 Task: Find a place to stay in Lisbon from 2 Sep to 6 Sep for 2 guests, with a price range of 15,000 to 20,000, 1 bedroom, and a house.
Action: Mouse moved to (539, 166)
Screenshot: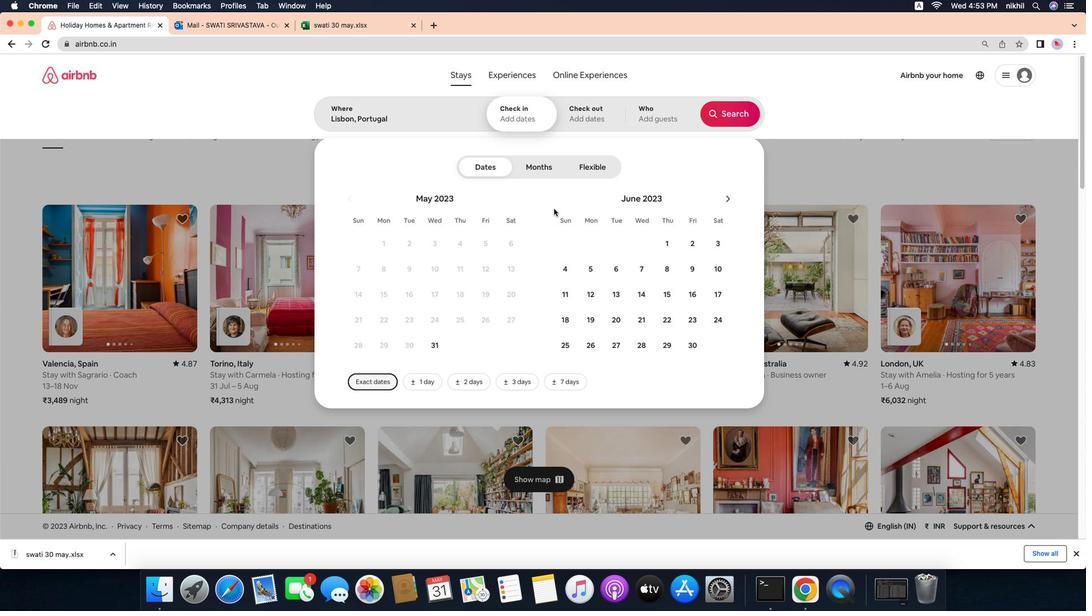 
Action: Mouse pressed left at (539, 166)
Screenshot: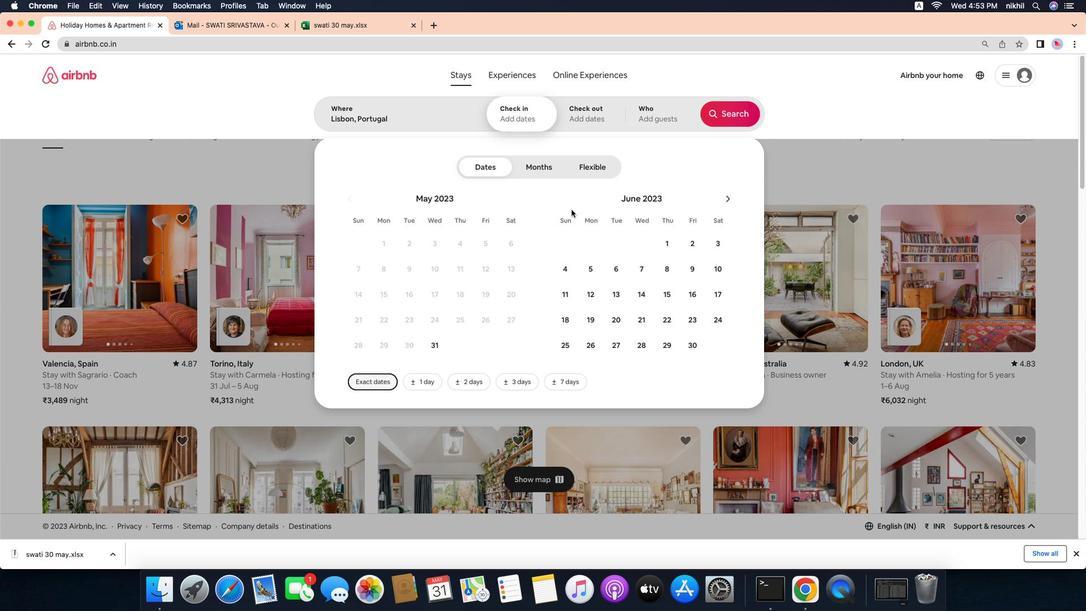 
Action: Mouse moved to (539, 166)
Screenshot: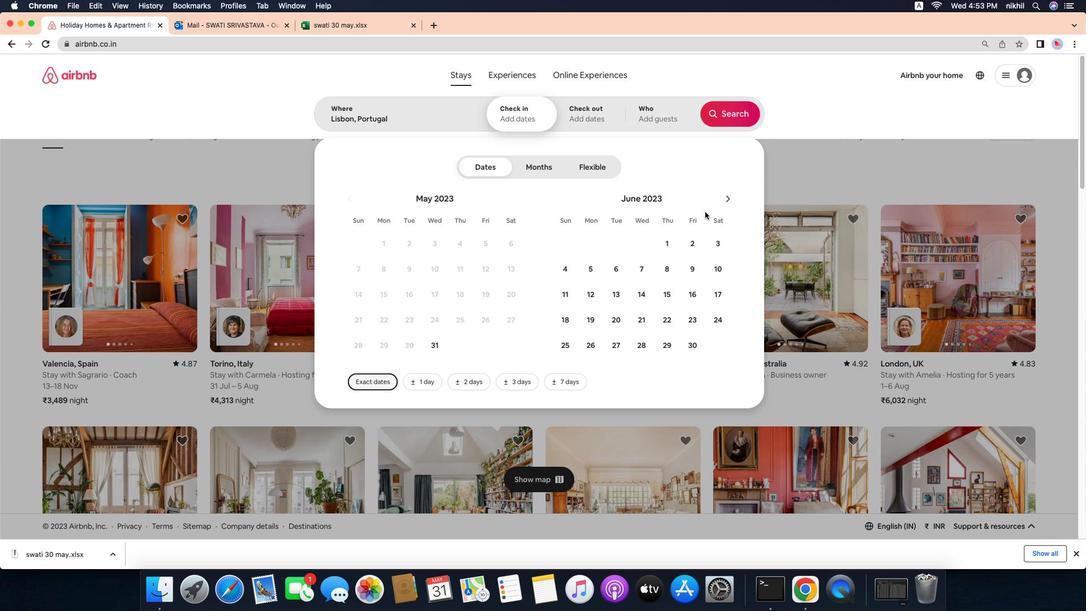 
Action: Mouse pressed left at (539, 166)
Screenshot: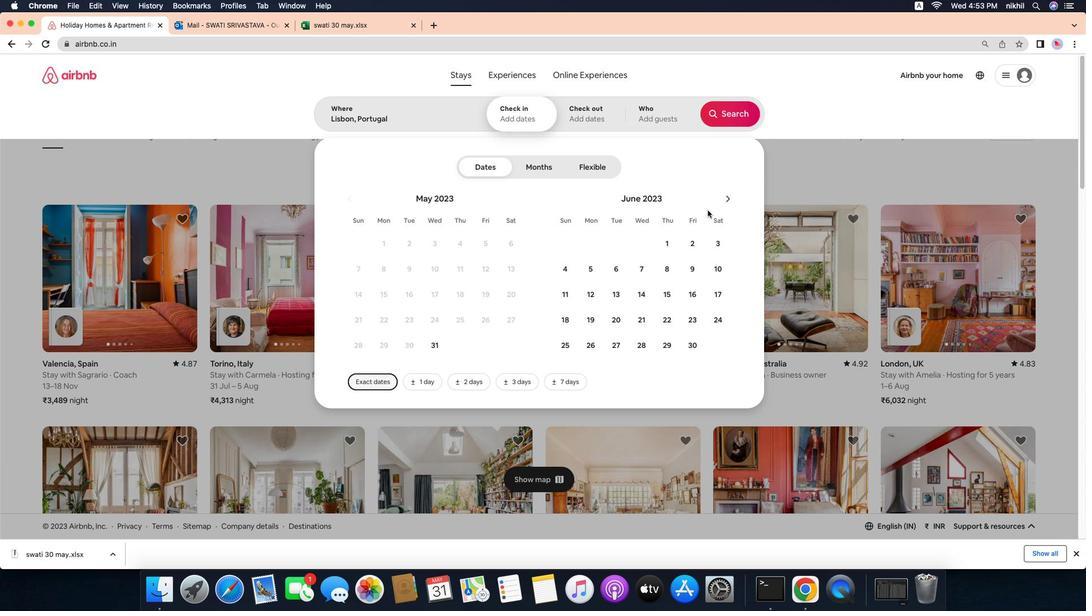 
Action: Mouse moved to (539, 166)
Screenshot: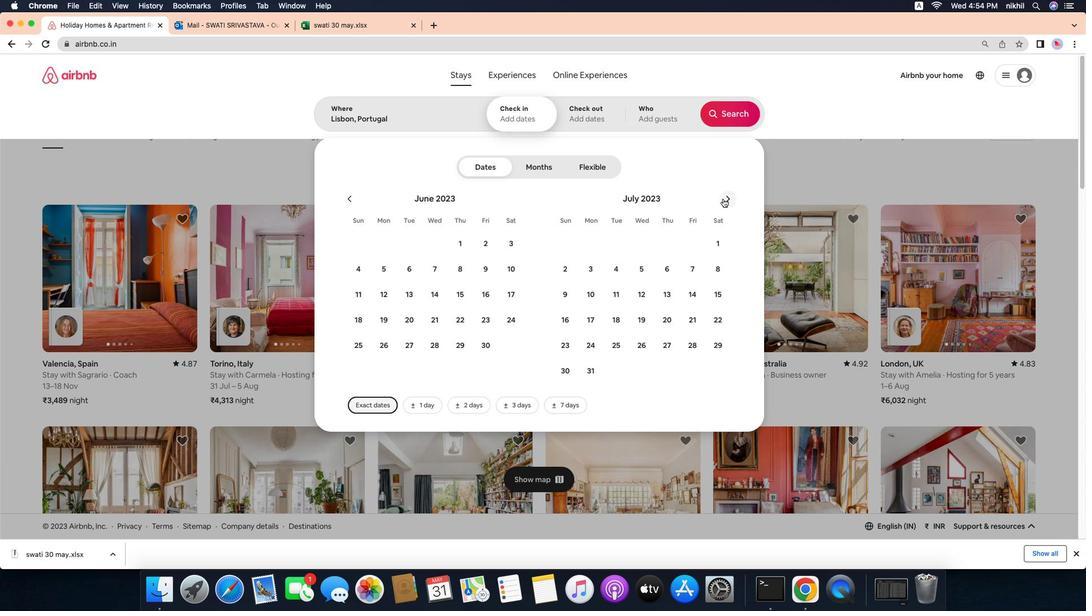 
Action: Mouse pressed left at (539, 166)
Screenshot: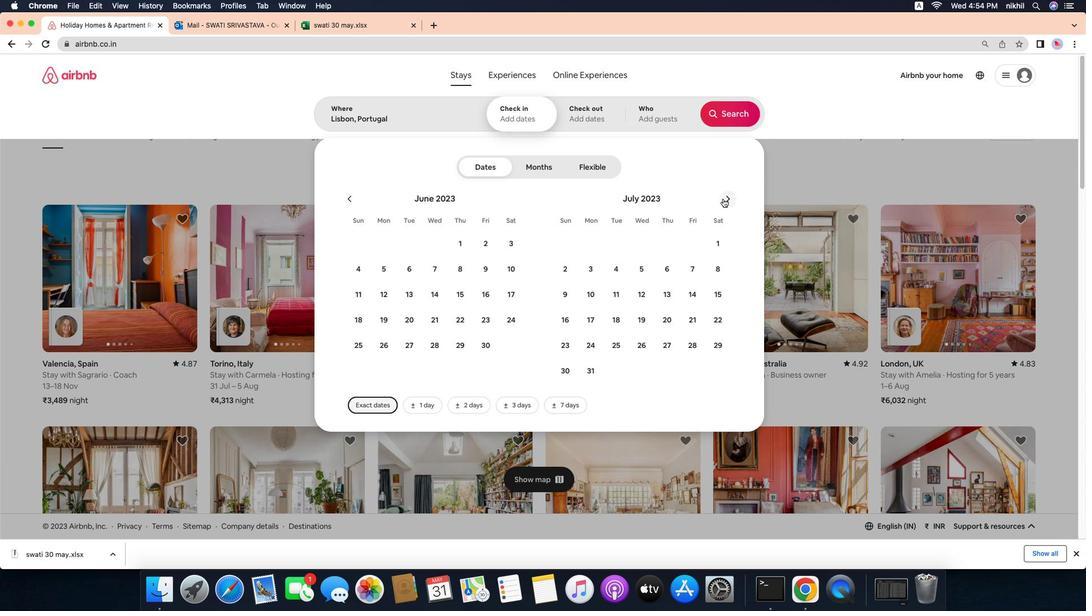 
Action: Key pressed Key.caps_lock'L'Key.caps_lock'i''s''b''o''n'','Key.space
Screenshot: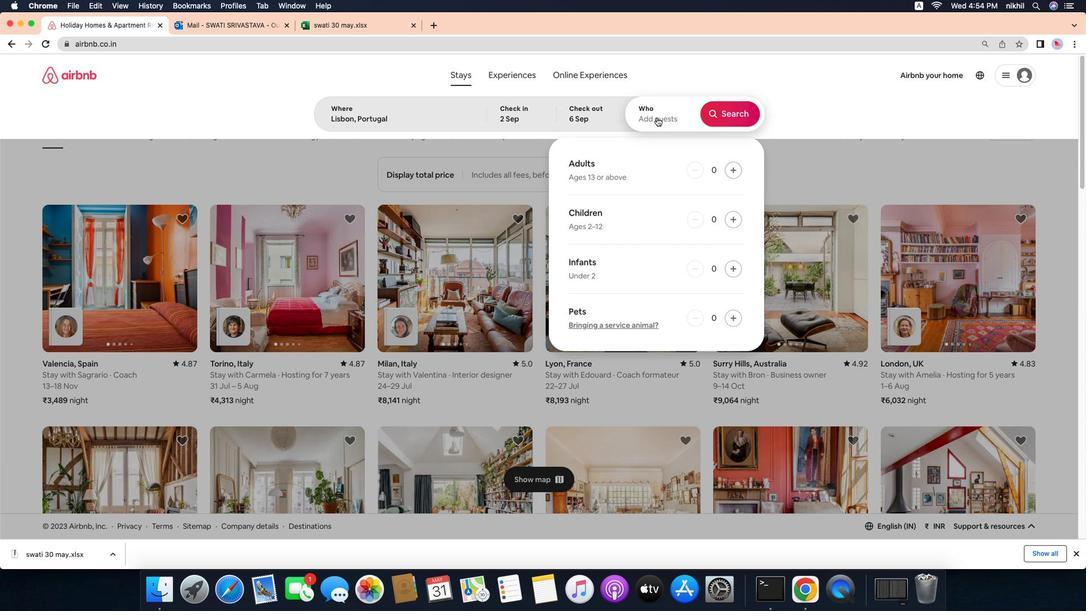 
Action: Mouse moved to (539, 166)
Screenshot: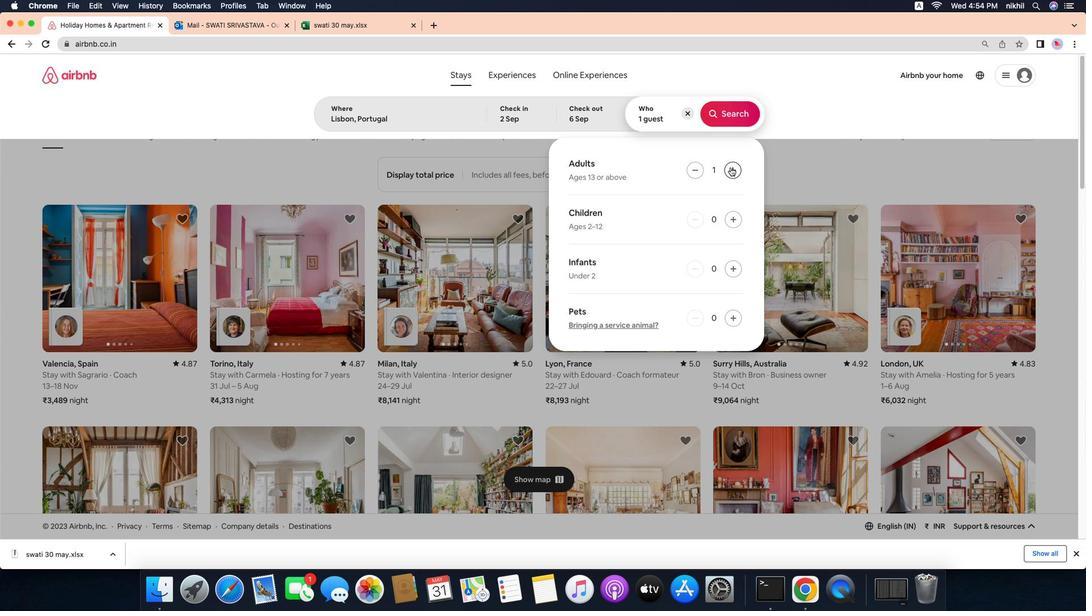 
Action: Mouse pressed left at (539, 166)
Screenshot: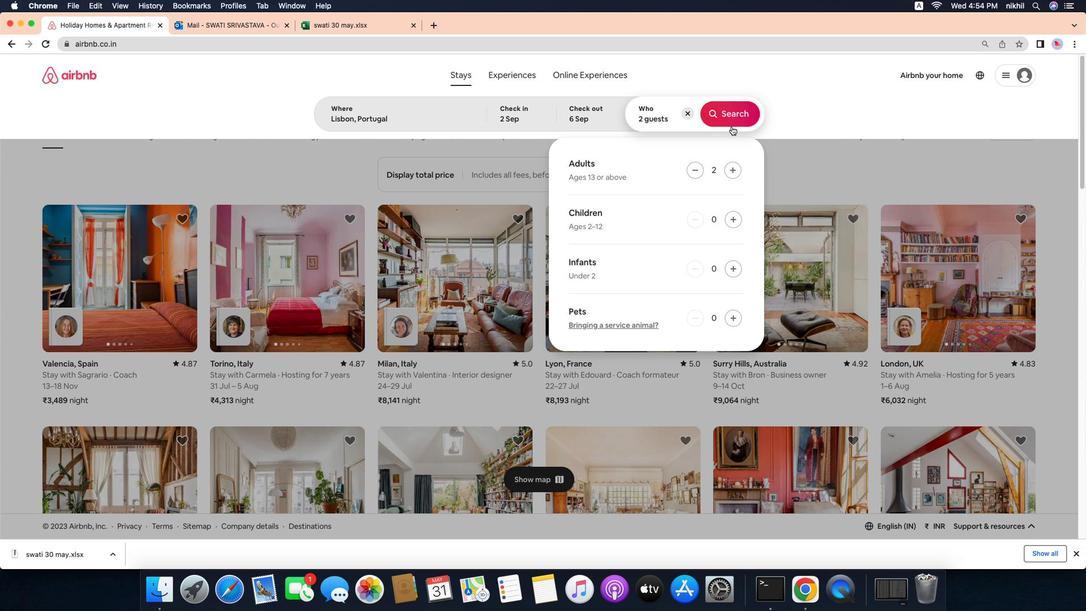 
Action: Mouse moved to (539, 166)
Screenshot: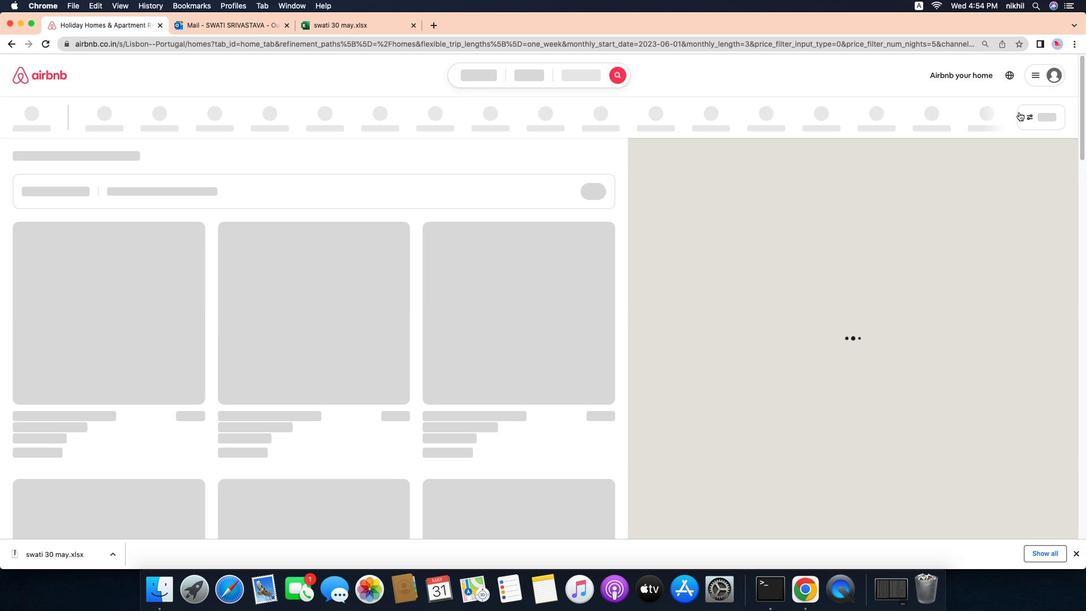 
Action: Mouse pressed left at (539, 166)
Screenshot: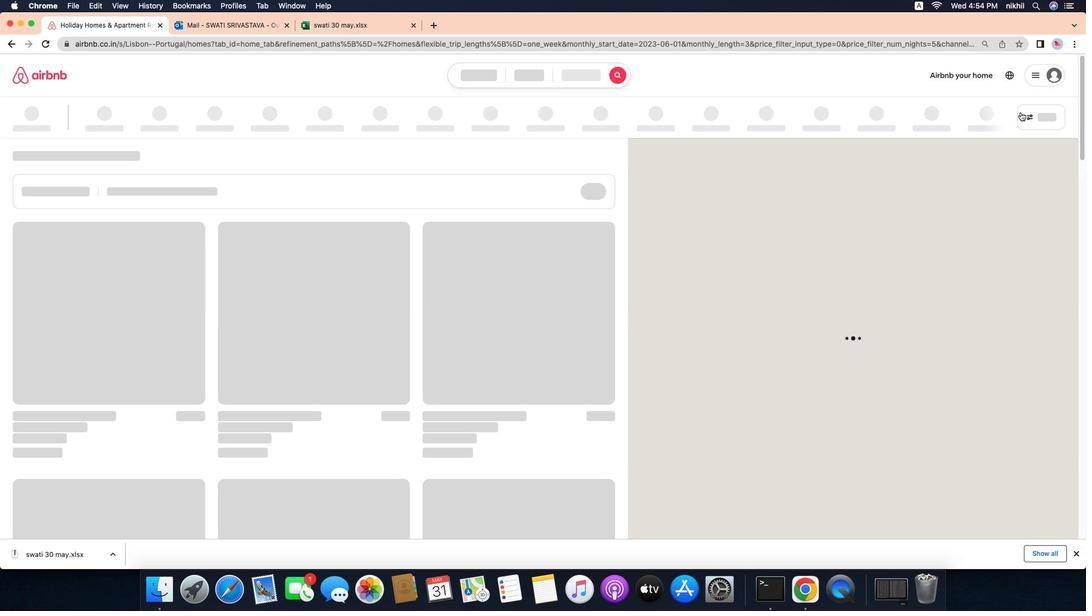 
Action: Mouse pressed left at (539, 166)
Screenshot: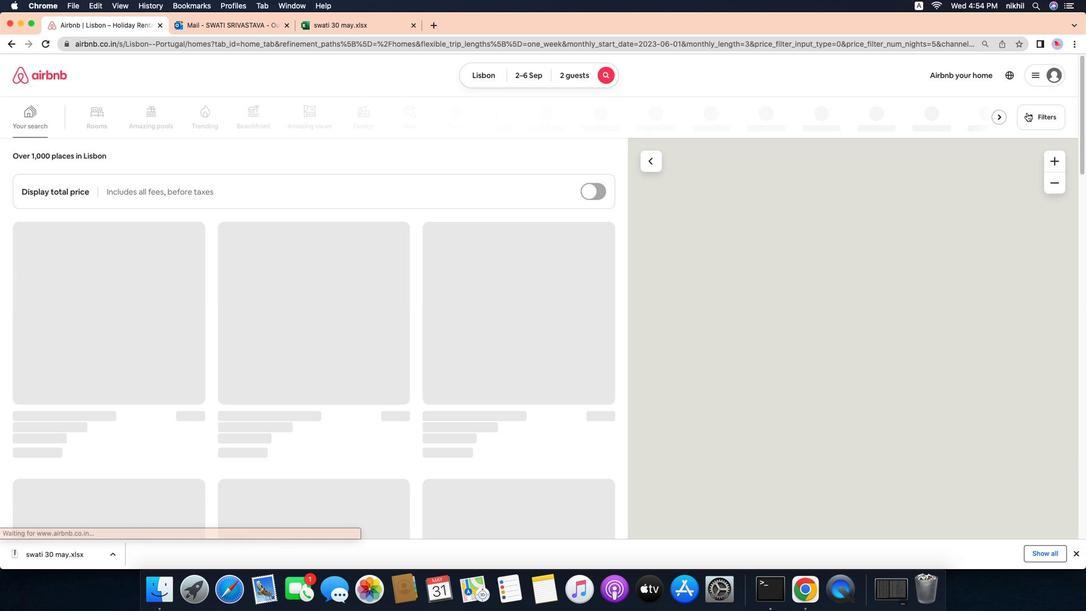 
Action: Mouse pressed left at (539, 166)
Screenshot: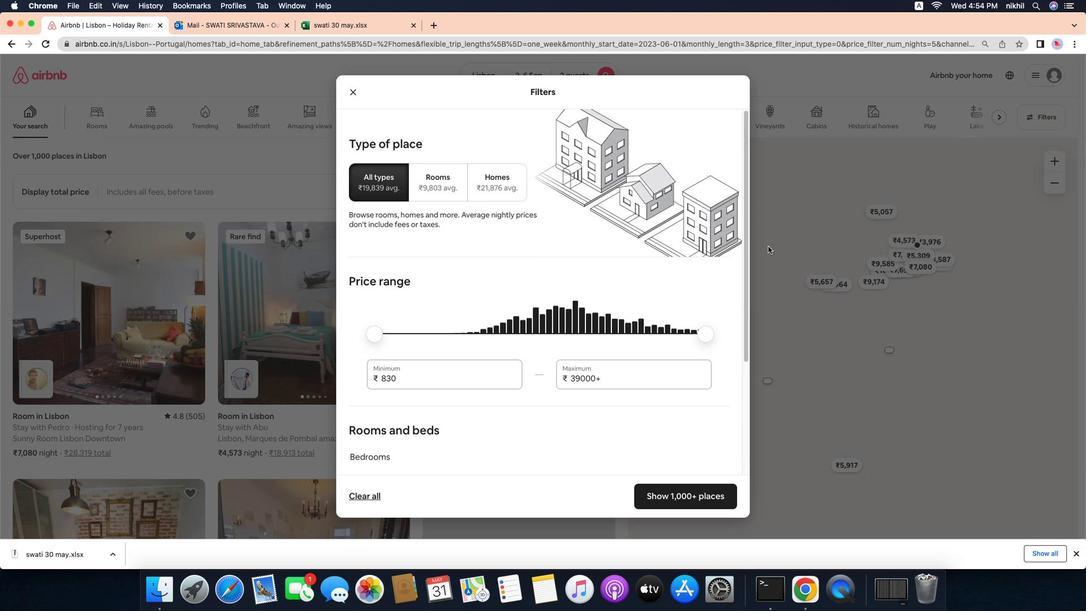 
Action: Mouse moved to (539, 166)
Screenshot: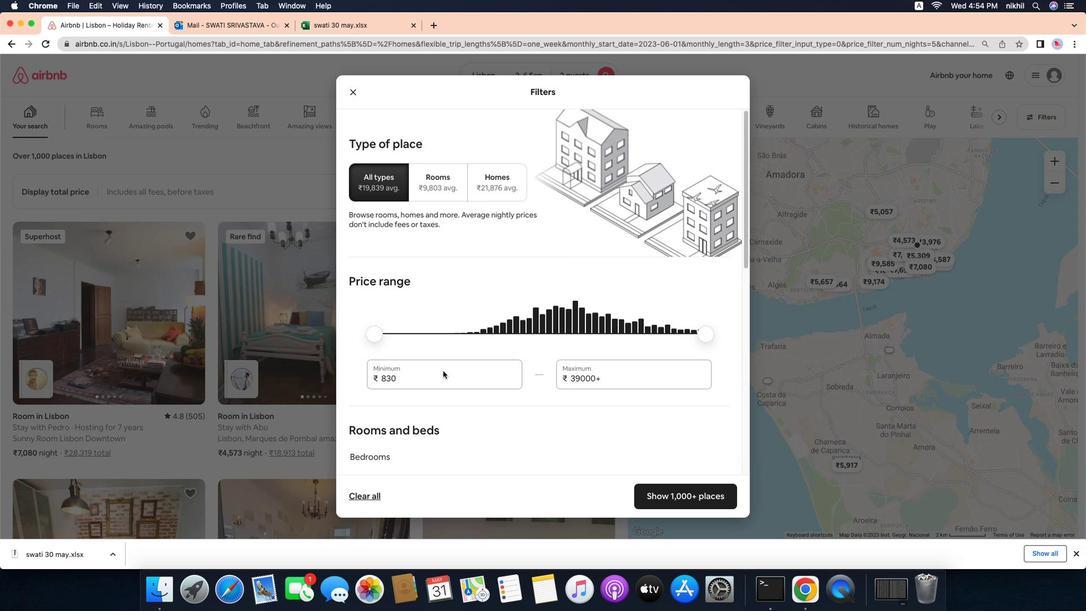 
Action: Mouse pressed left at (539, 166)
Screenshot: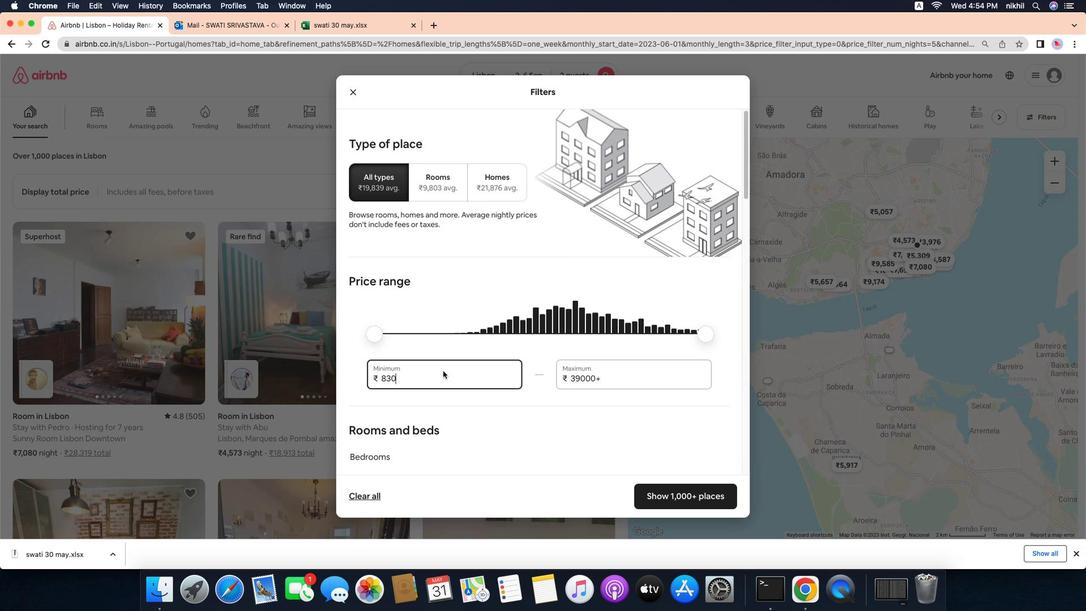 
Action: Mouse moved to (539, 166)
Screenshot: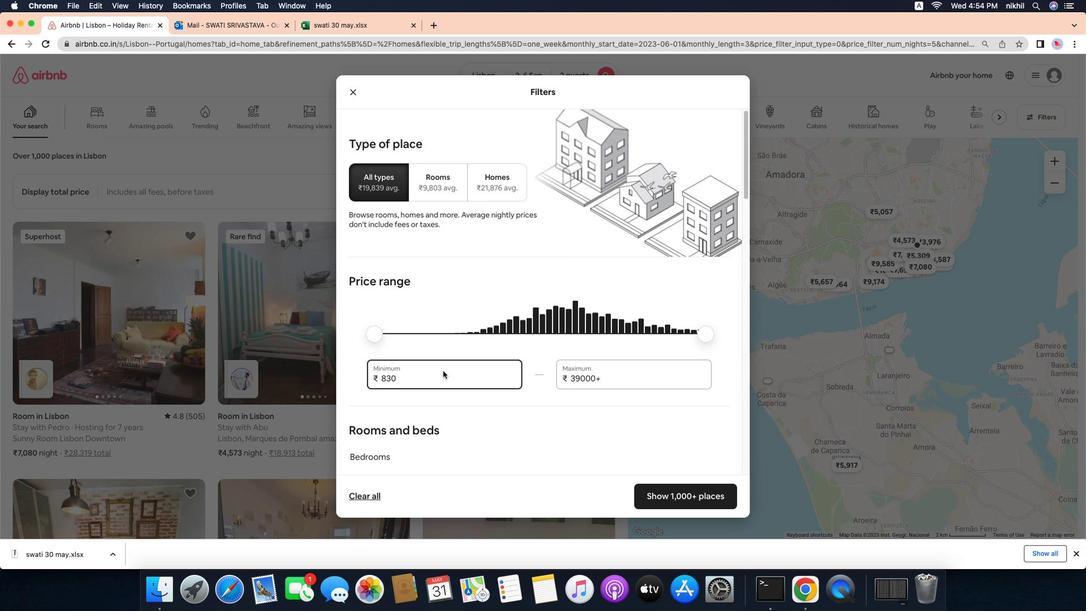 
Action: Mouse pressed left at (539, 166)
Screenshot: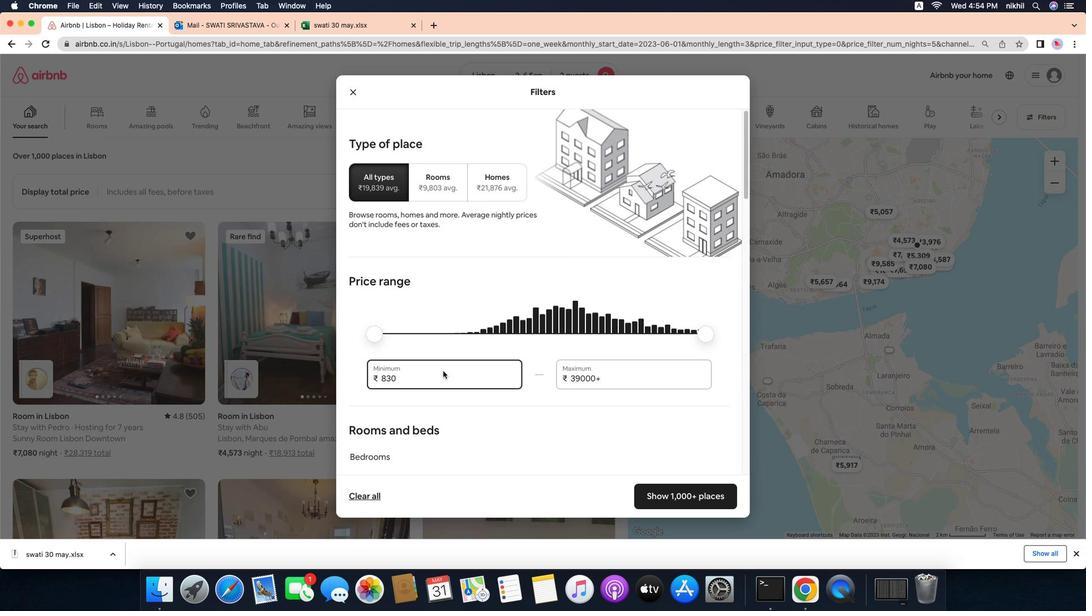 
Action: Mouse moved to (539, 166)
Screenshot: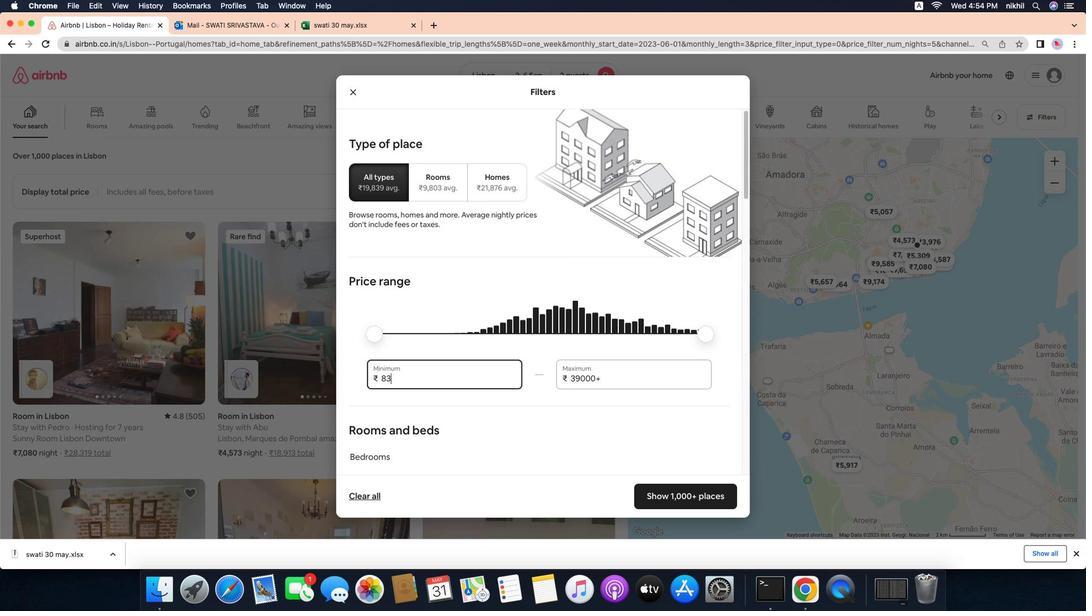 
Action: Mouse pressed left at (539, 166)
Screenshot: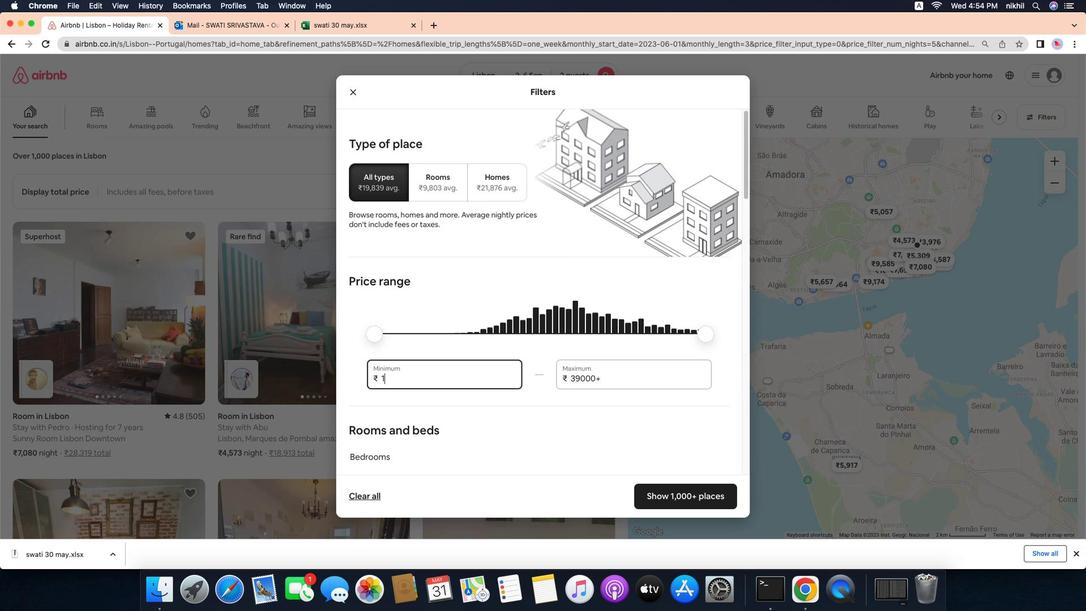 
Action: Mouse moved to (539, 166)
Screenshot: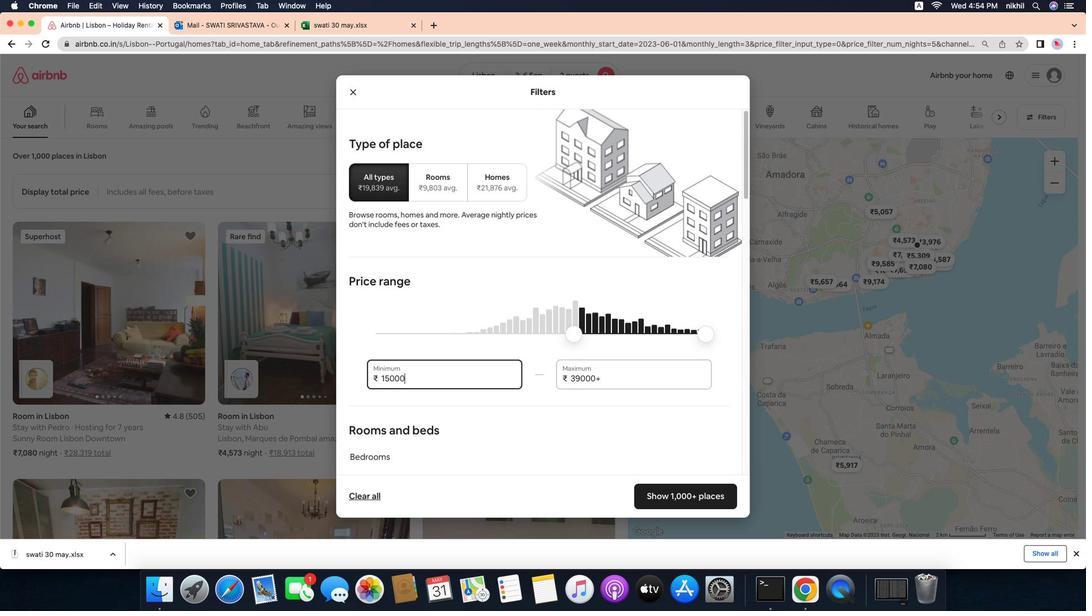 
Action: Mouse pressed left at (539, 166)
Screenshot: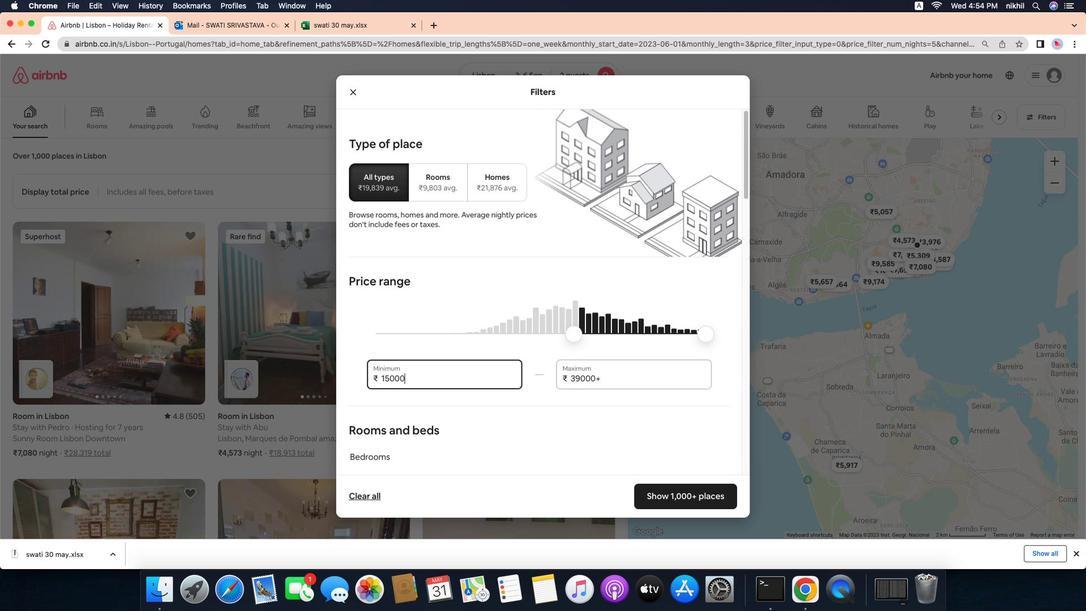 
Action: Mouse pressed left at (539, 166)
Screenshot: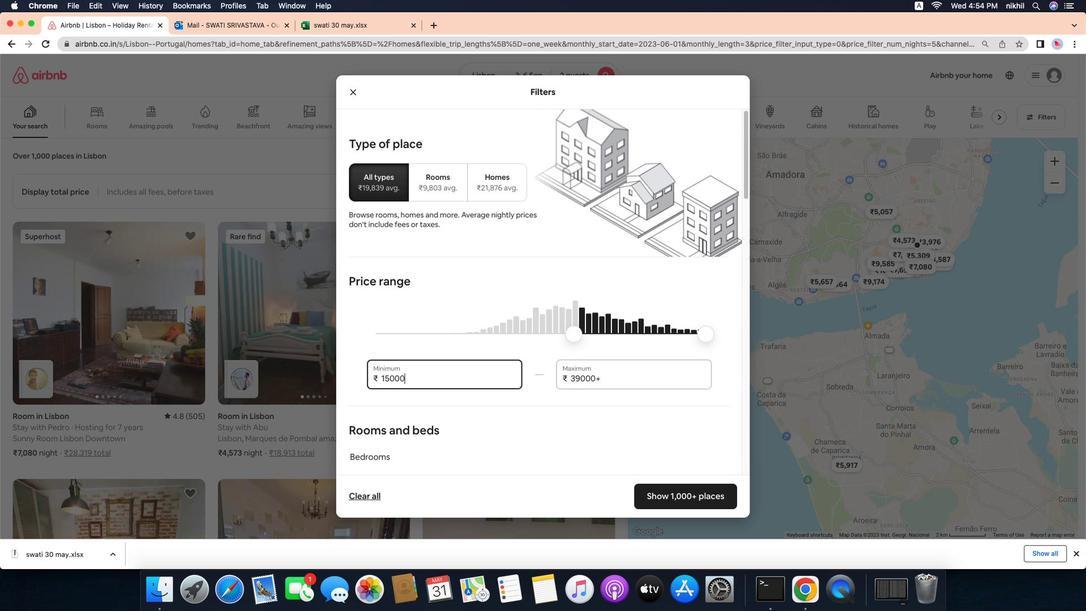 
Action: Mouse moved to (539, 166)
Screenshot: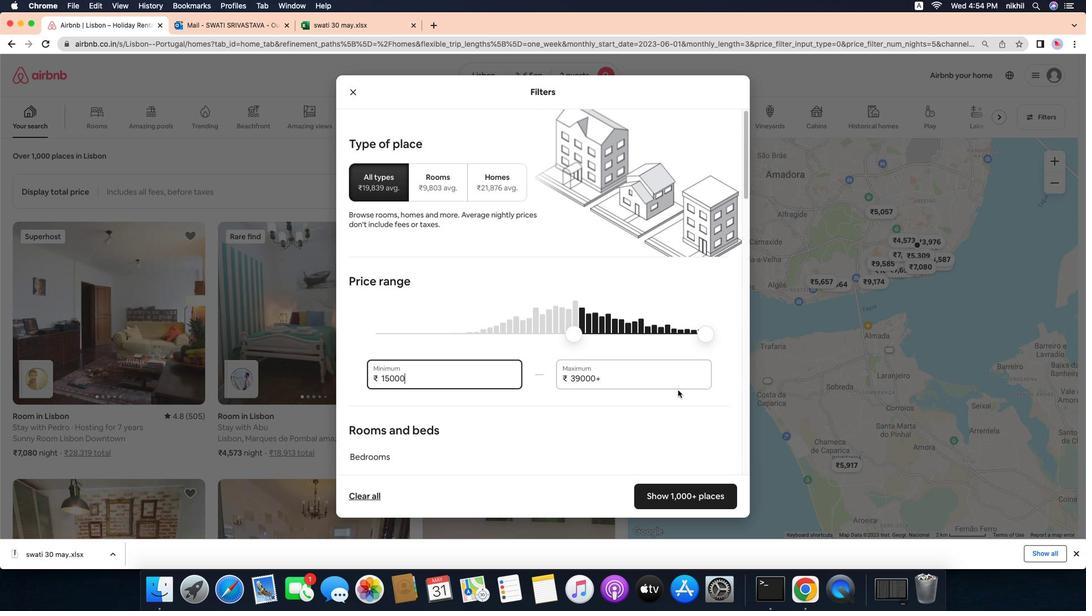 
Action: Mouse pressed left at (539, 166)
Screenshot: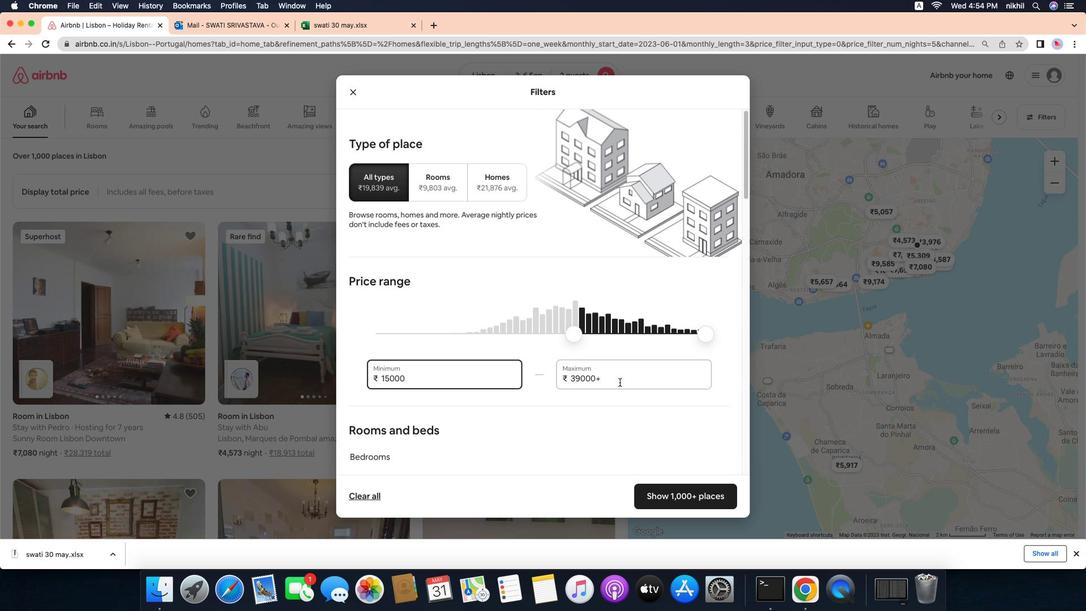 
Action: Mouse moved to (539, 166)
Screenshot: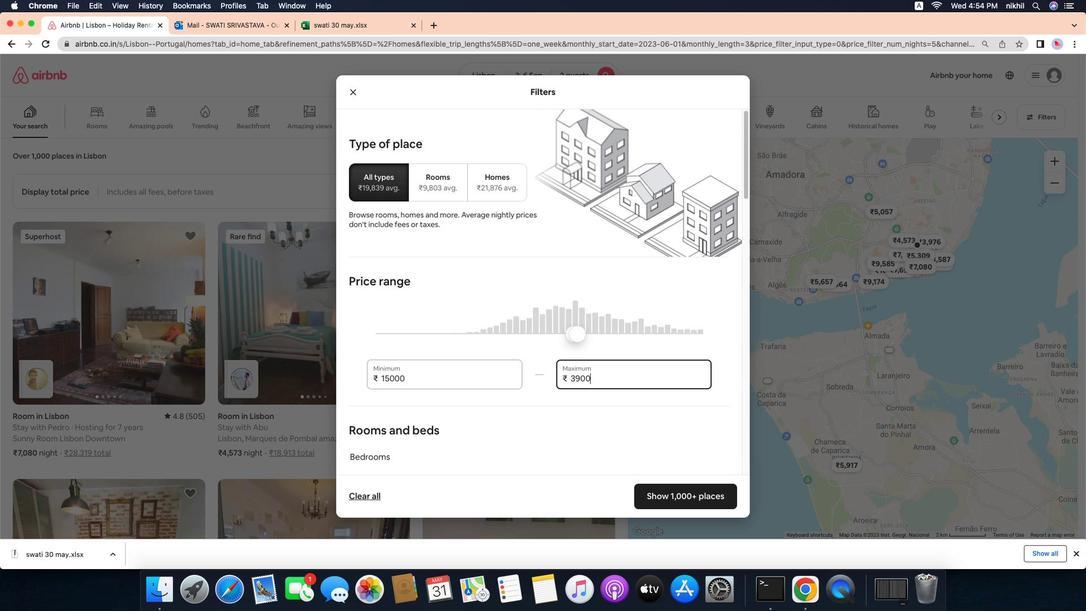 
Action: Mouse pressed left at (539, 166)
Screenshot: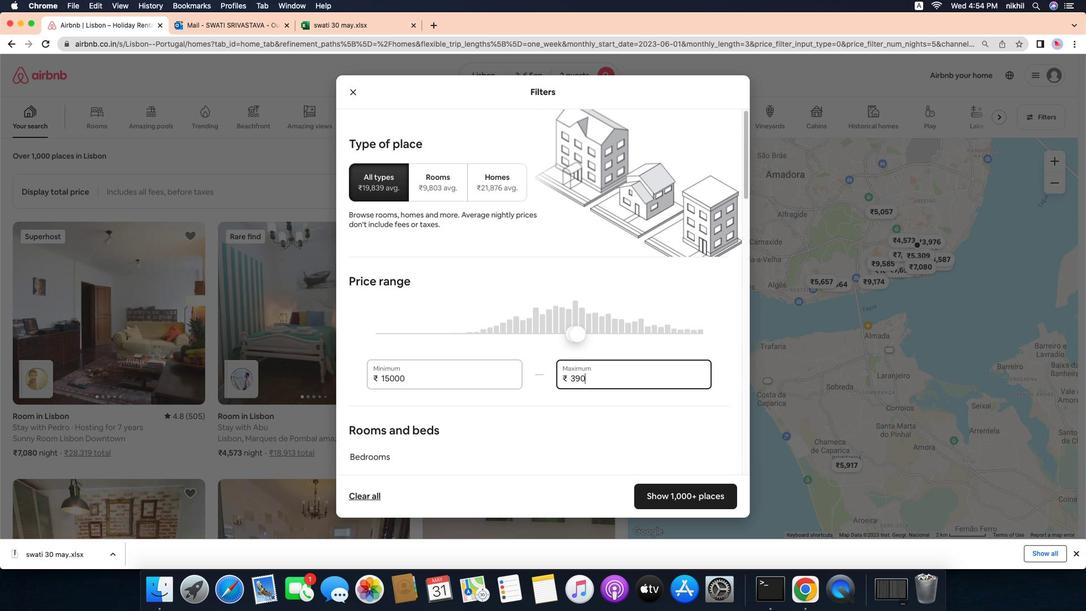 
Action: Mouse moved to (539, 166)
Screenshot: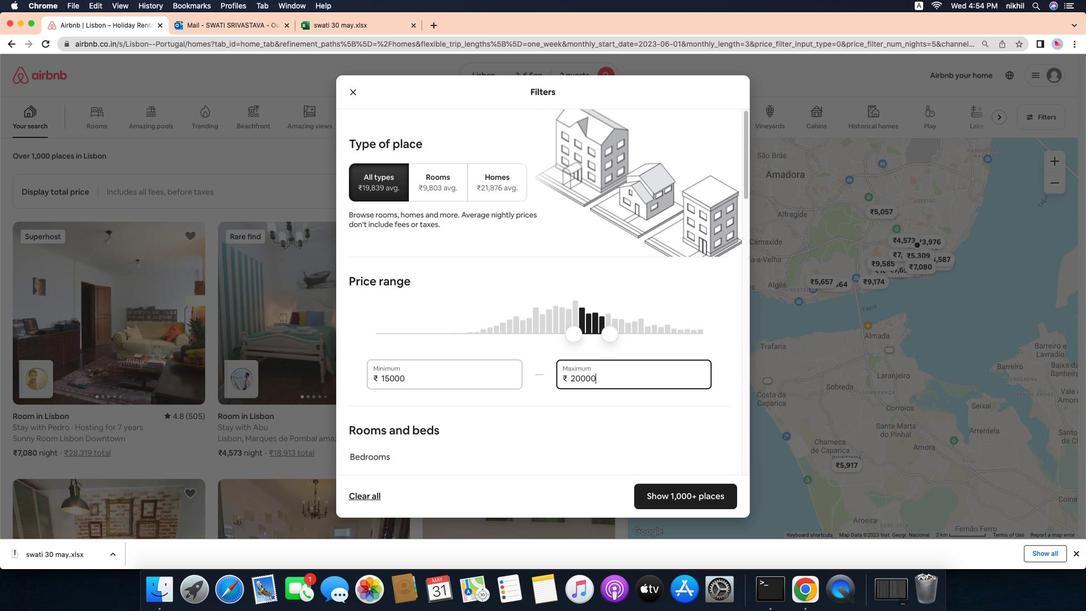 
Action: Mouse pressed left at (539, 166)
Screenshot: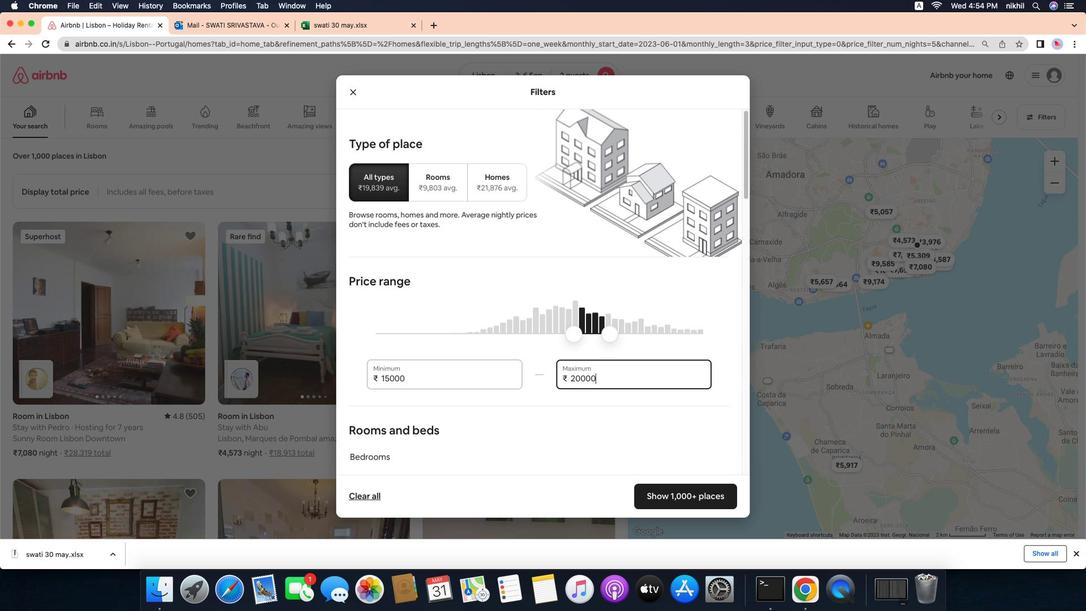 
Action: Mouse moved to (539, 166)
Screenshot: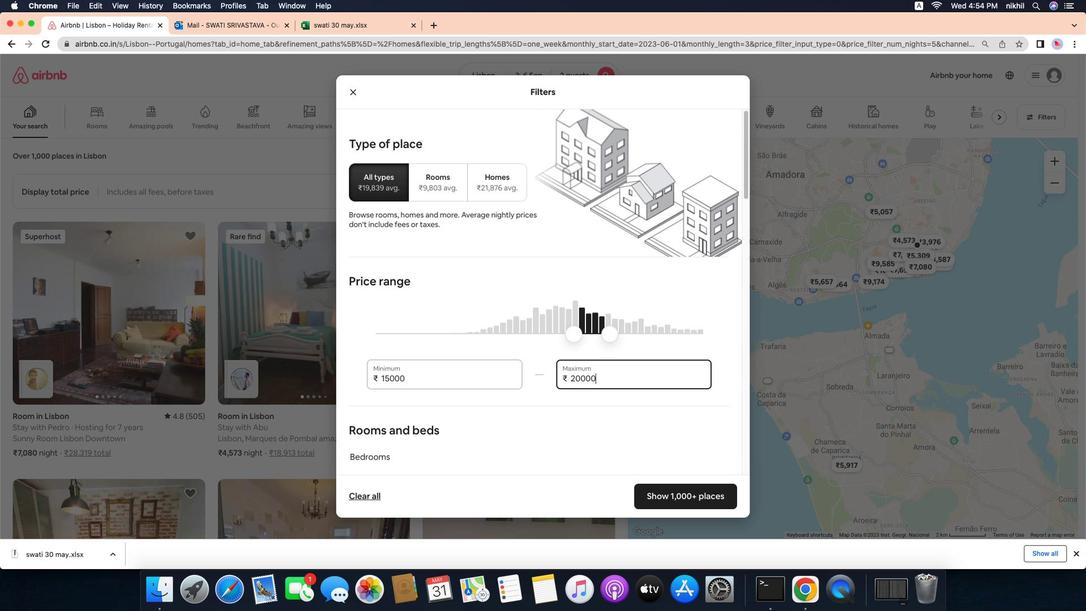 
Action: Key pressed Key.backspaceKey.backspaceKey.backspace'1''5''0''0''0'
Screenshot: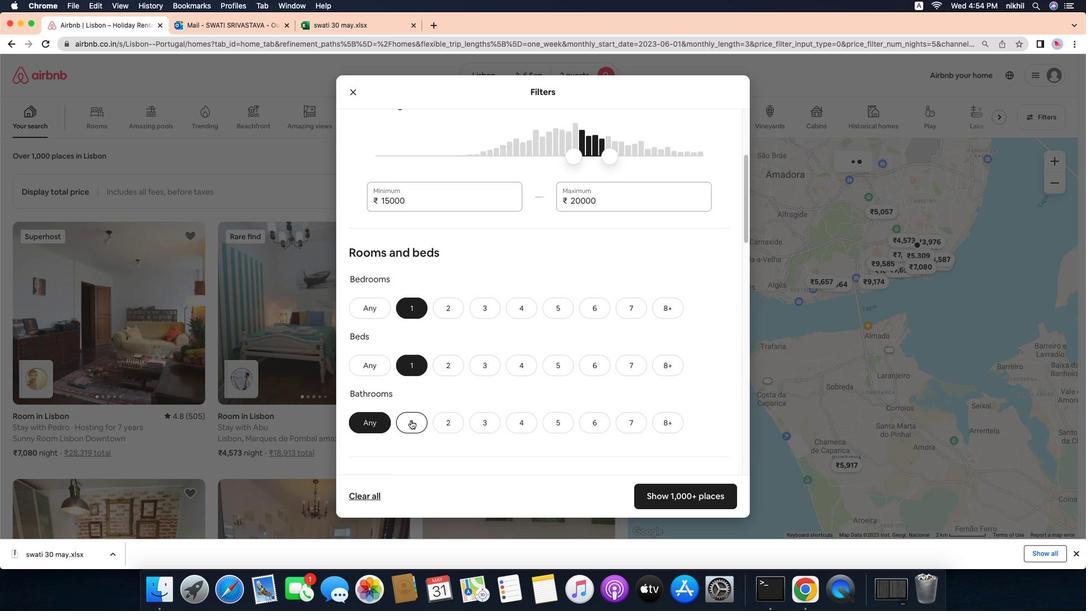 
Action: Mouse moved to (539, 166)
Screenshot: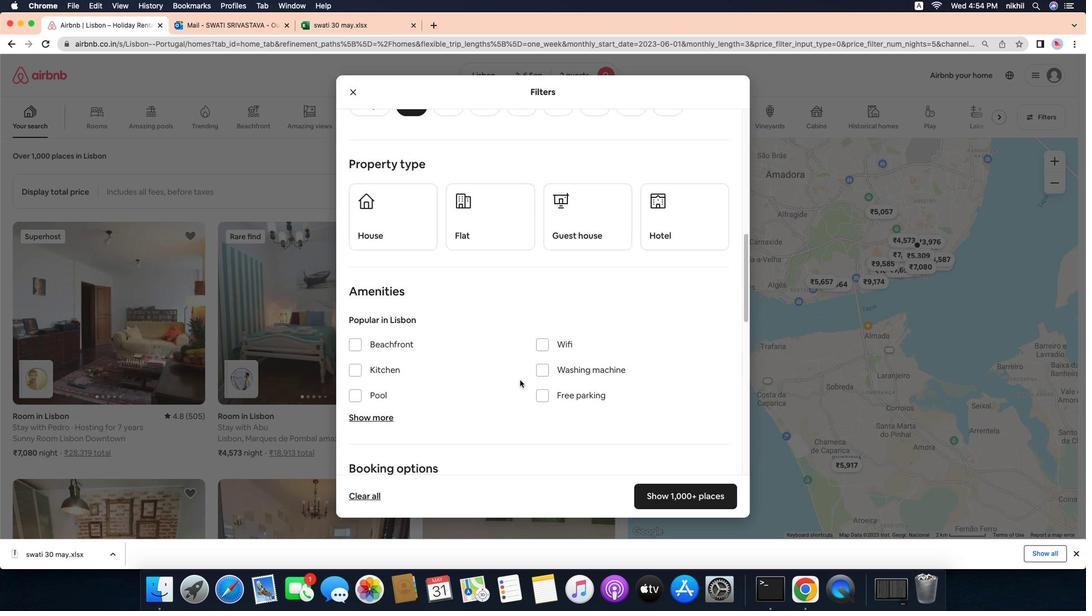 
Action: Mouse pressed left at (539, 166)
Screenshot: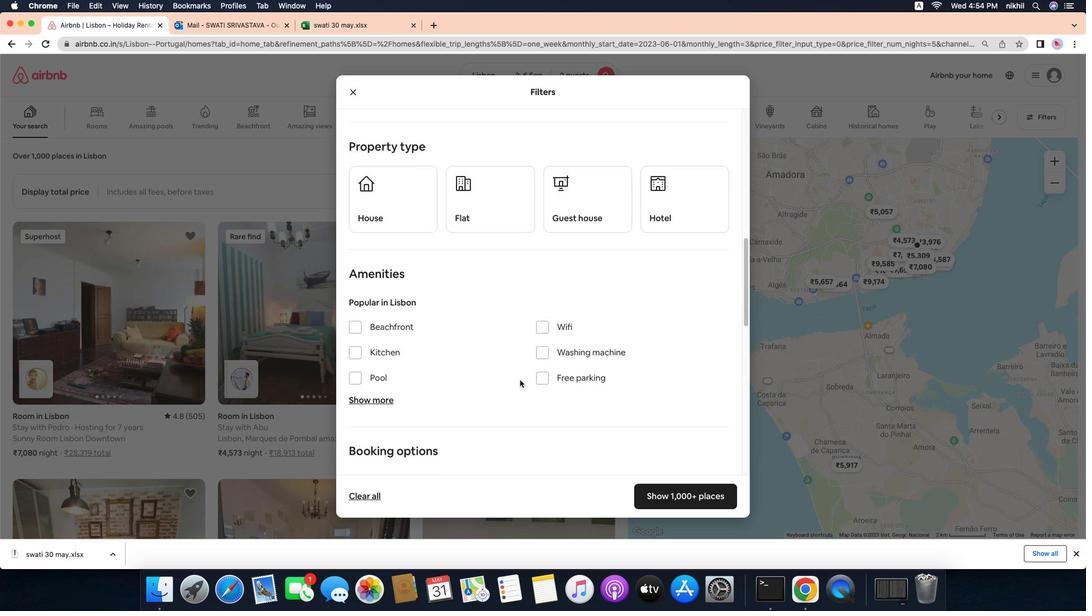 
Action: Mouse moved to (539, 166)
Screenshot: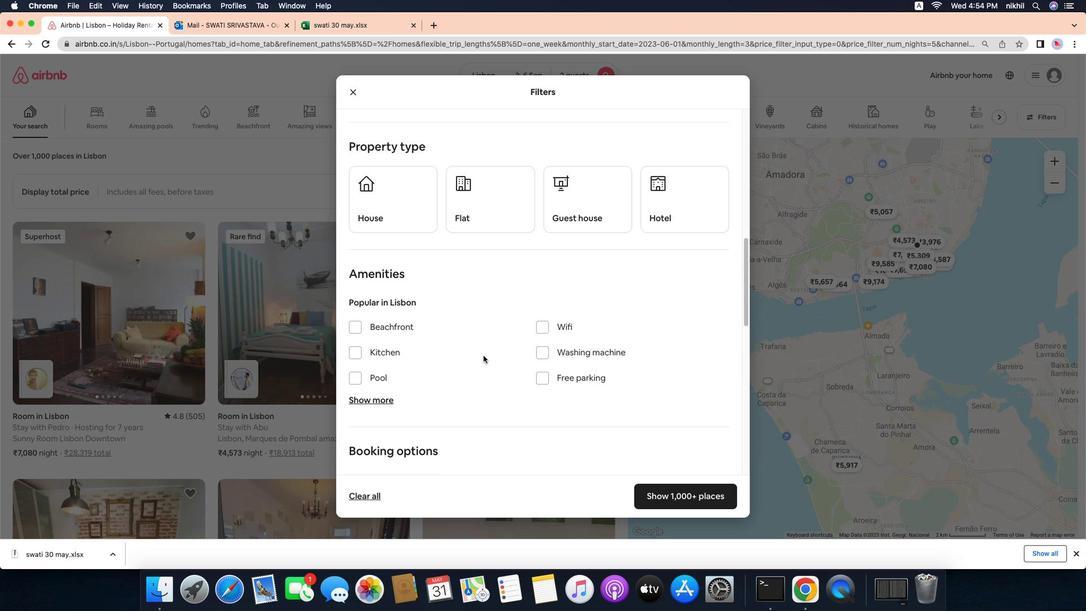 
Action: Key pressed Key.backspaceKey.backspaceKey.backspaceKey.backspaceKey.backspaceKey.backspace'2''0''0''0''0'
Screenshot: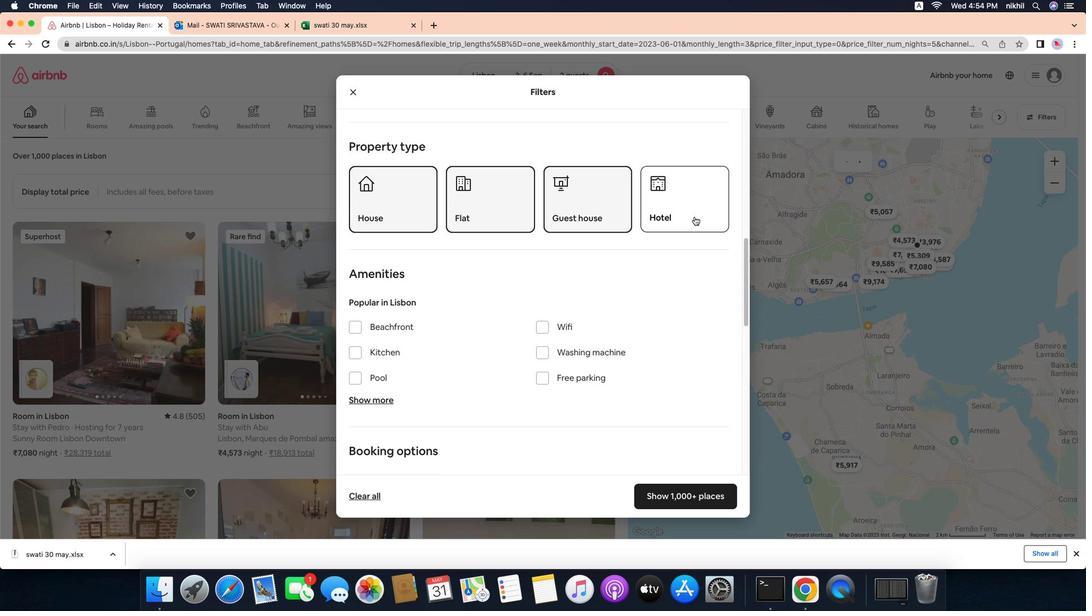 
Action: Mouse moved to (539, 166)
Screenshot: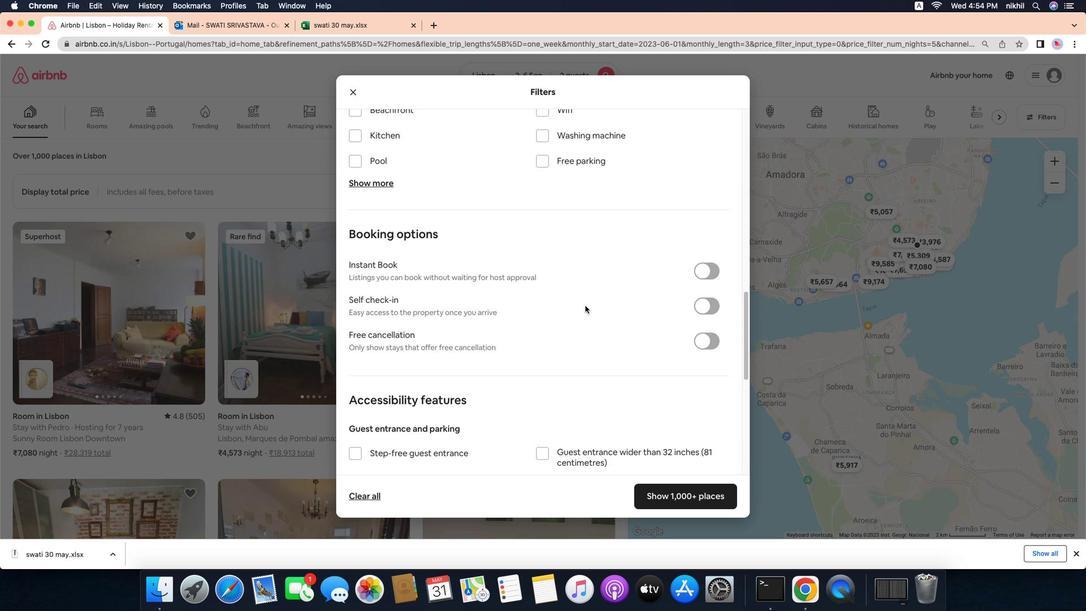 
Action: Mouse scrolled (539, 166) with delta (539, 166)
Screenshot: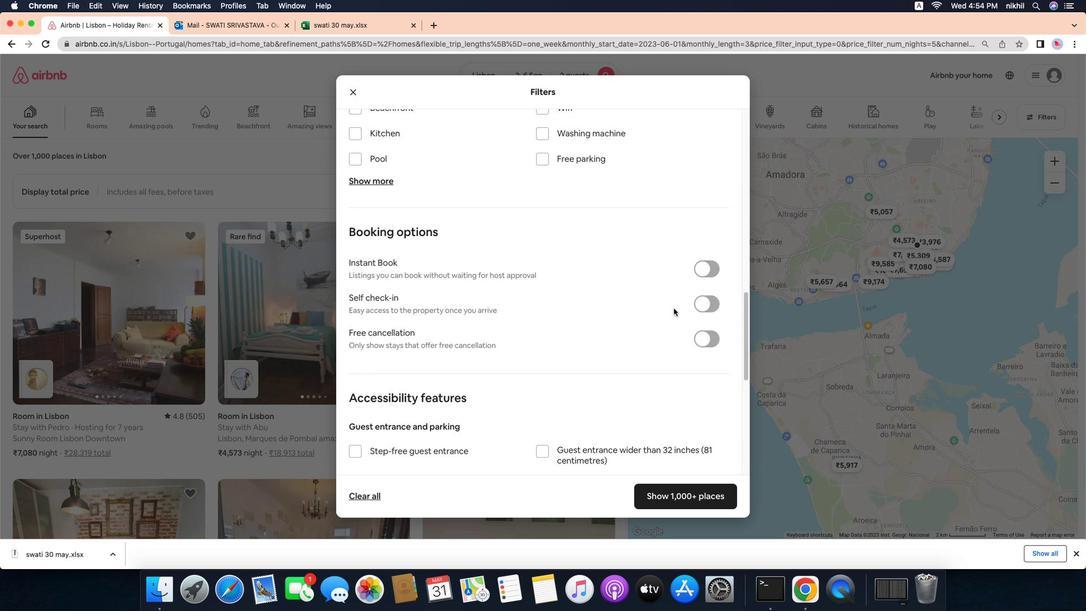 
Action: Mouse scrolled (539, 166) with delta (539, 166)
Screenshot: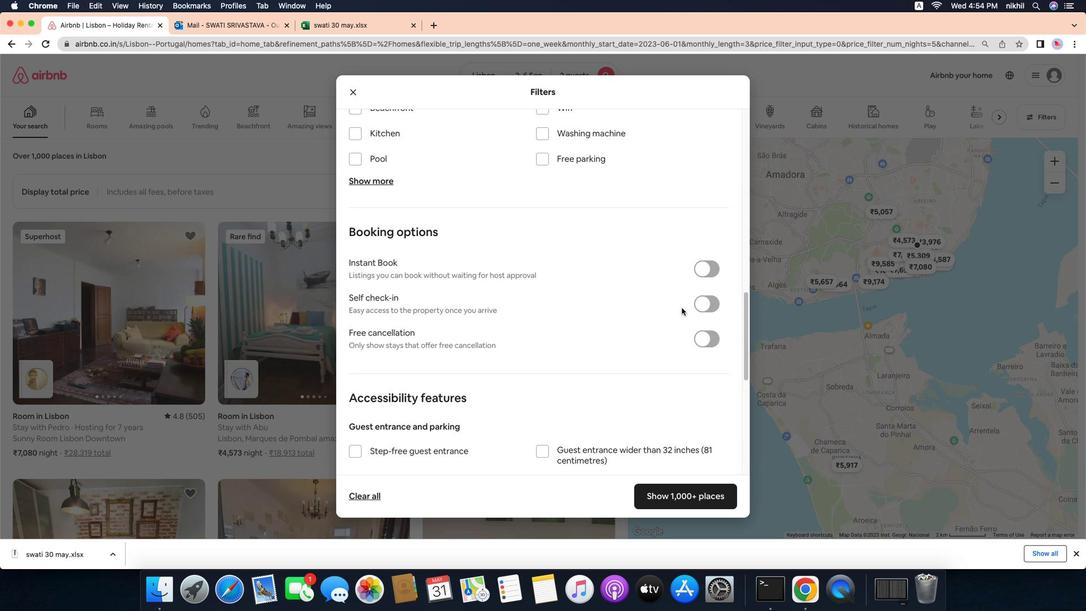 
Action: Mouse scrolled (539, 166) with delta (539, 166)
Screenshot: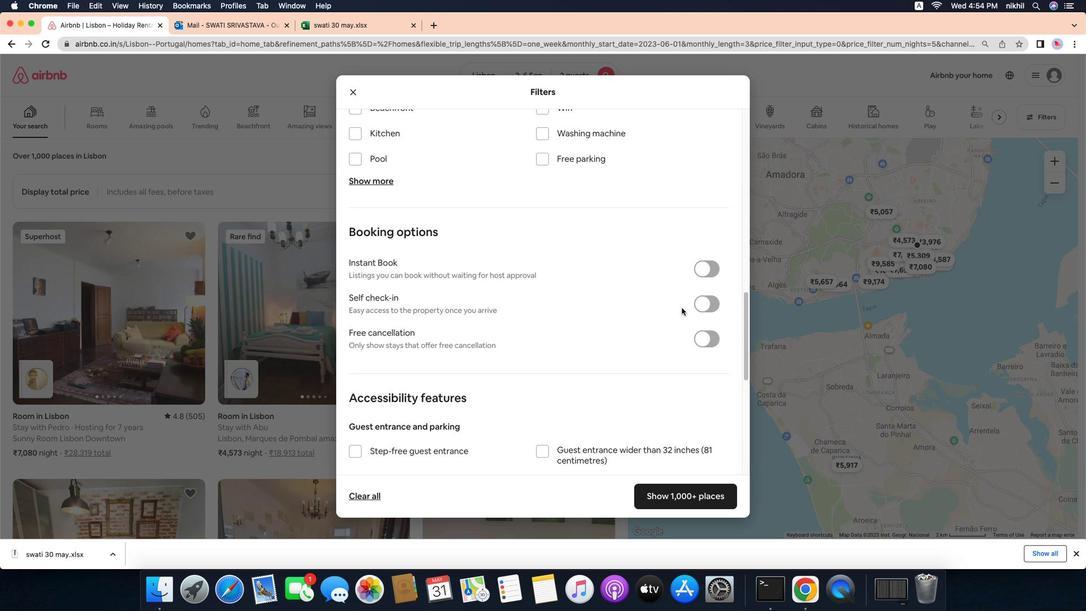 
Action: Mouse scrolled (539, 166) with delta (539, 166)
Screenshot: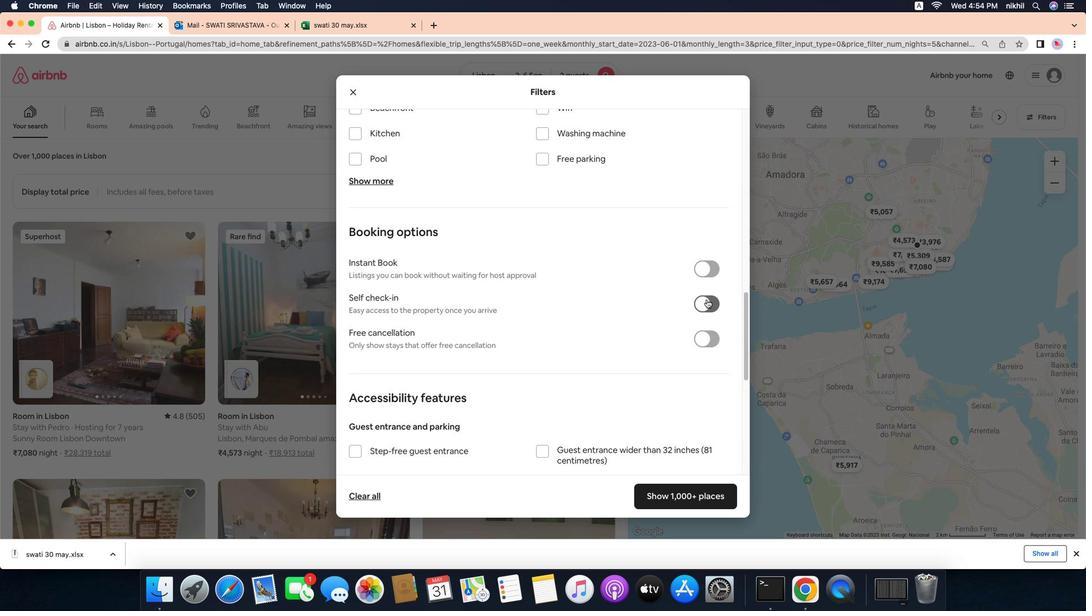 
Action: Mouse scrolled (539, 166) with delta (539, 166)
Screenshot: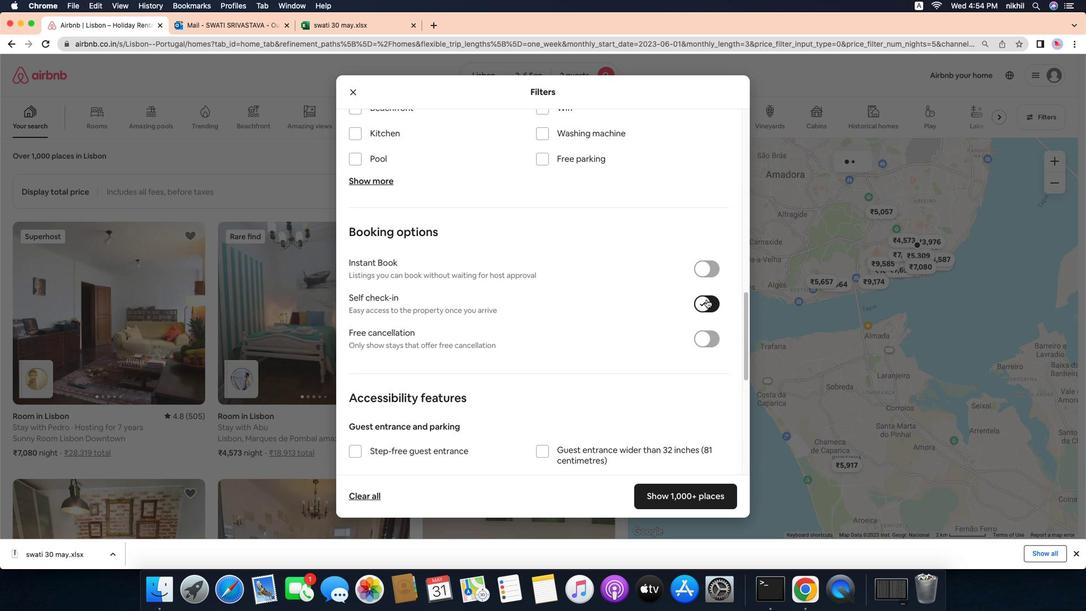 
Action: Mouse scrolled (539, 166) with delta (539, 166)
Screenshot: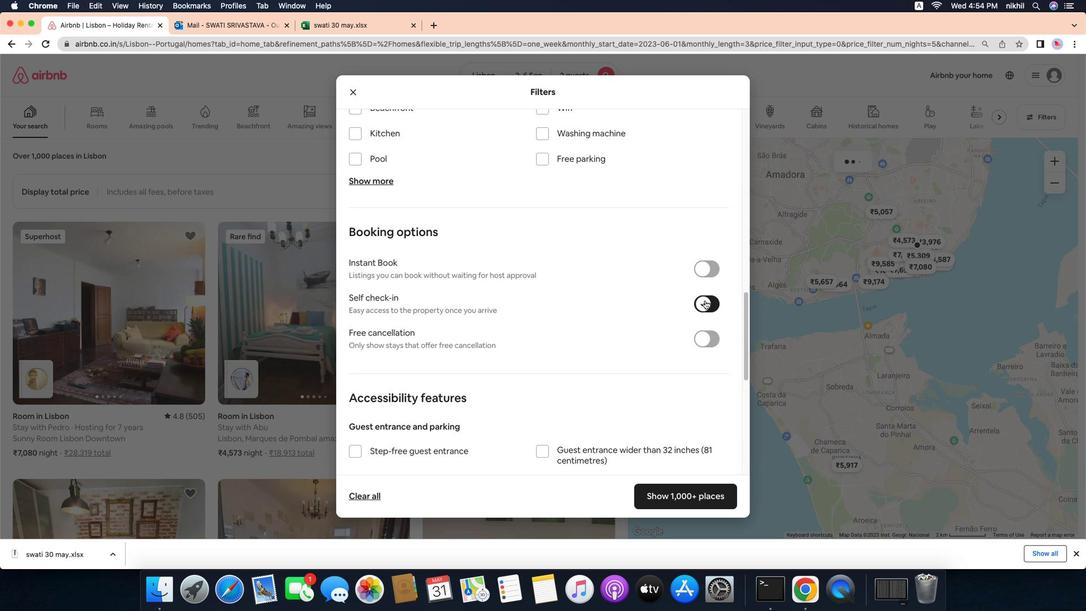 
Action: Mouse moved to (539, 166)
Screenshot: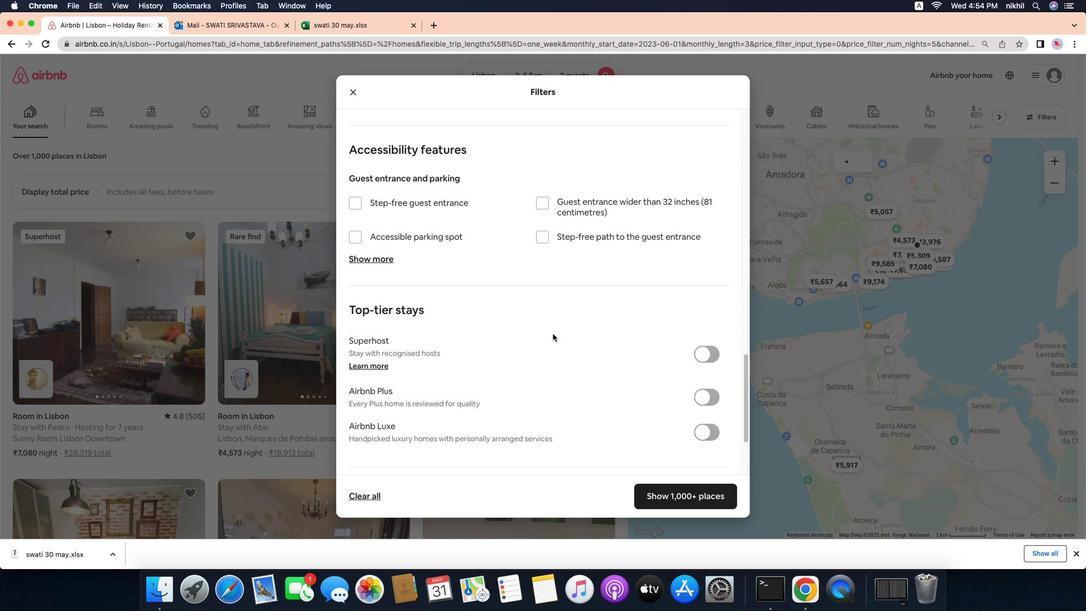 
Action: Mouse pressed left at (539, 166)
Screenshot: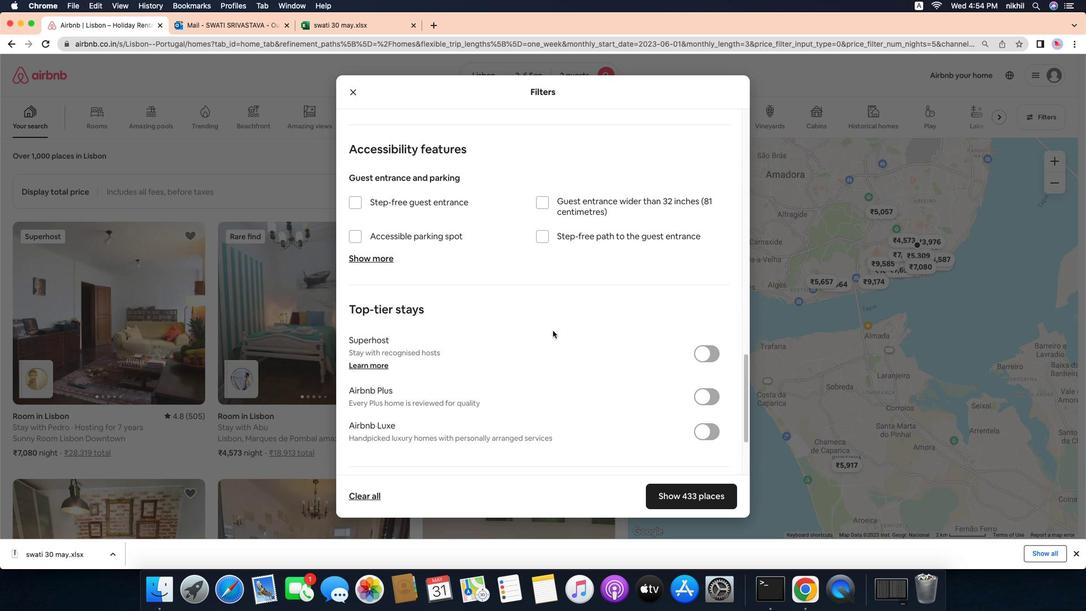 
Action: Mouse moved to (539, 166)
Screenshot: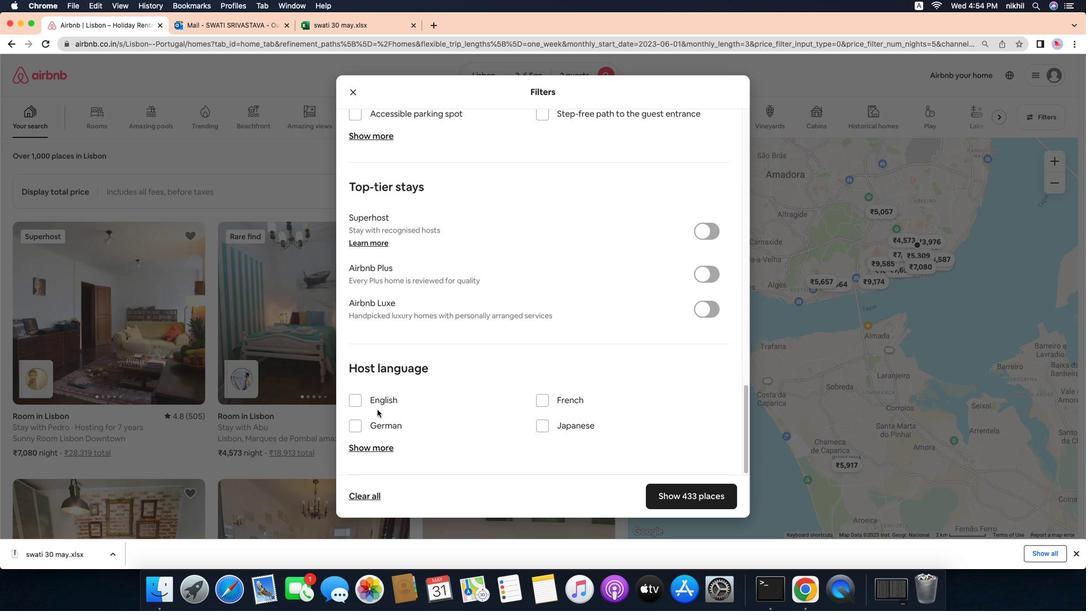 
Action: Mouse pressed left at (539, 166)
Screenshot: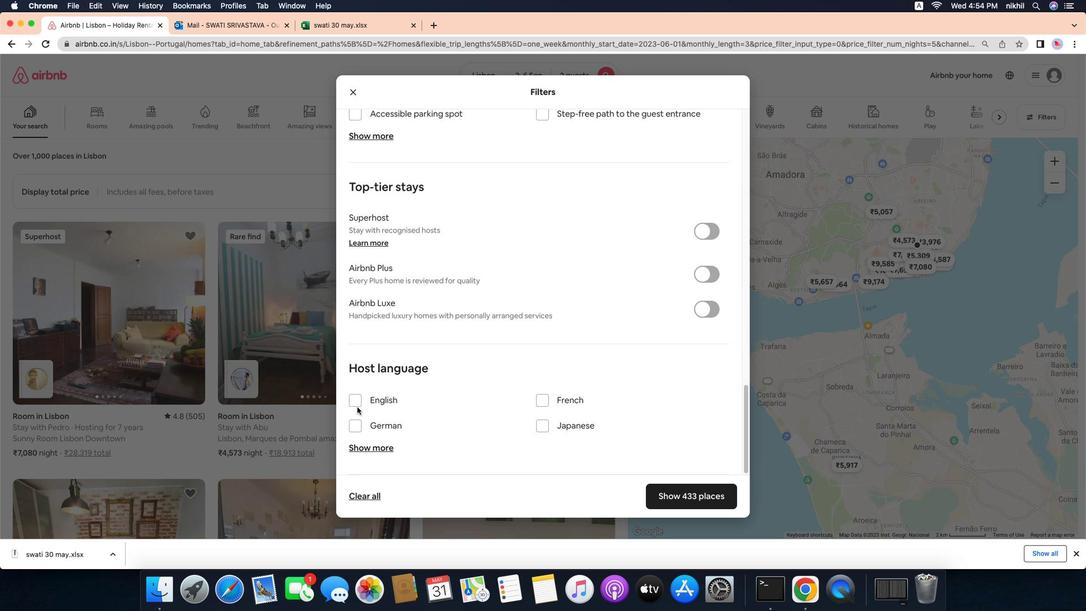 
Action: Mouse moved to (539, 166)
Screenshot: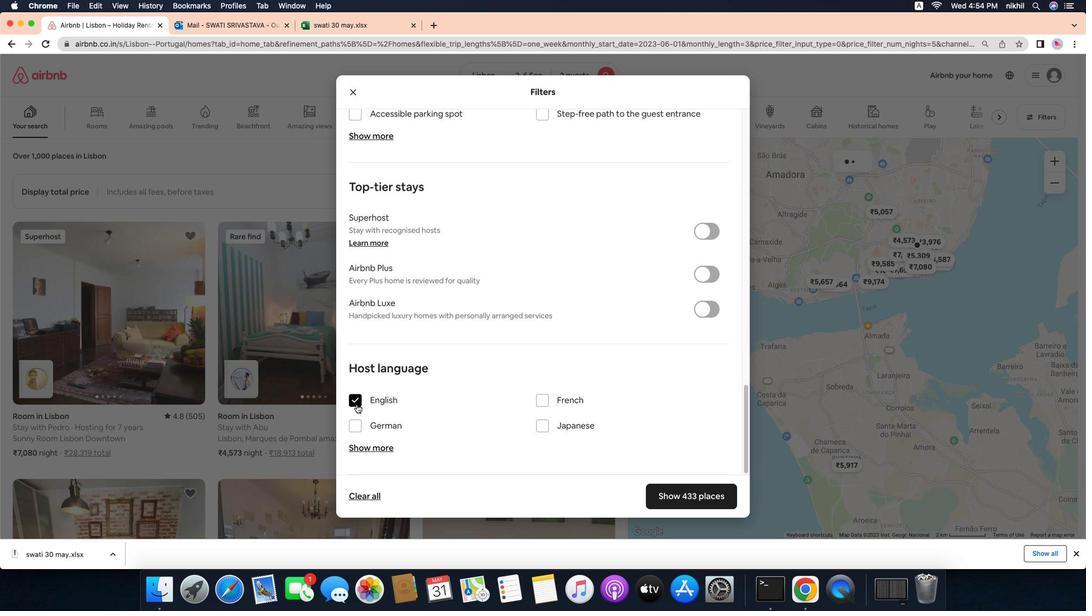 
Action: Mouse pressed left at (539, 166)
Screenshot: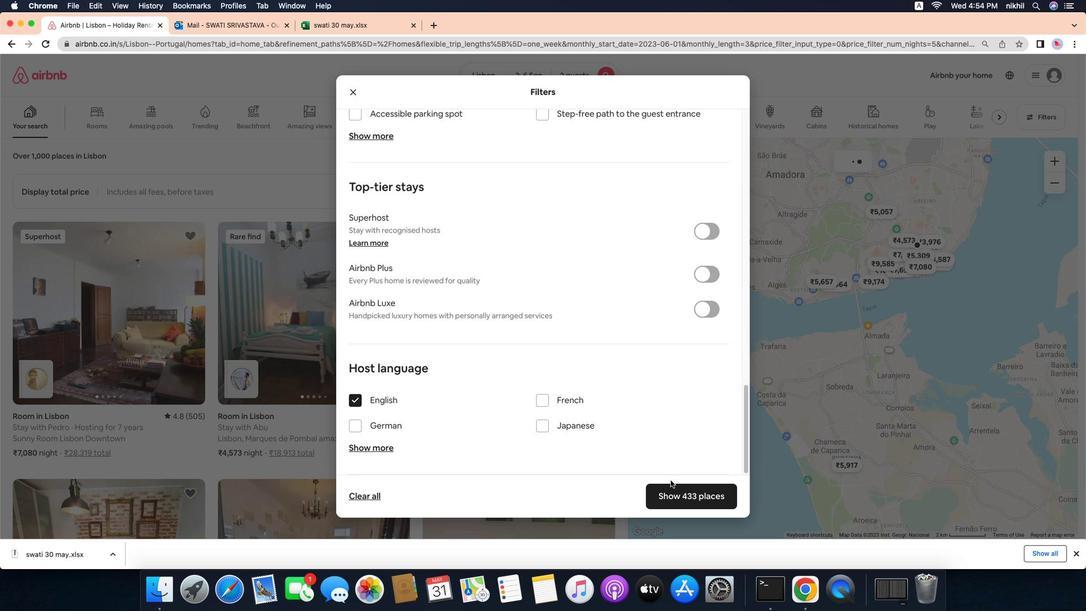 
Action: Mouse moved to (539, 166)
Screenshot: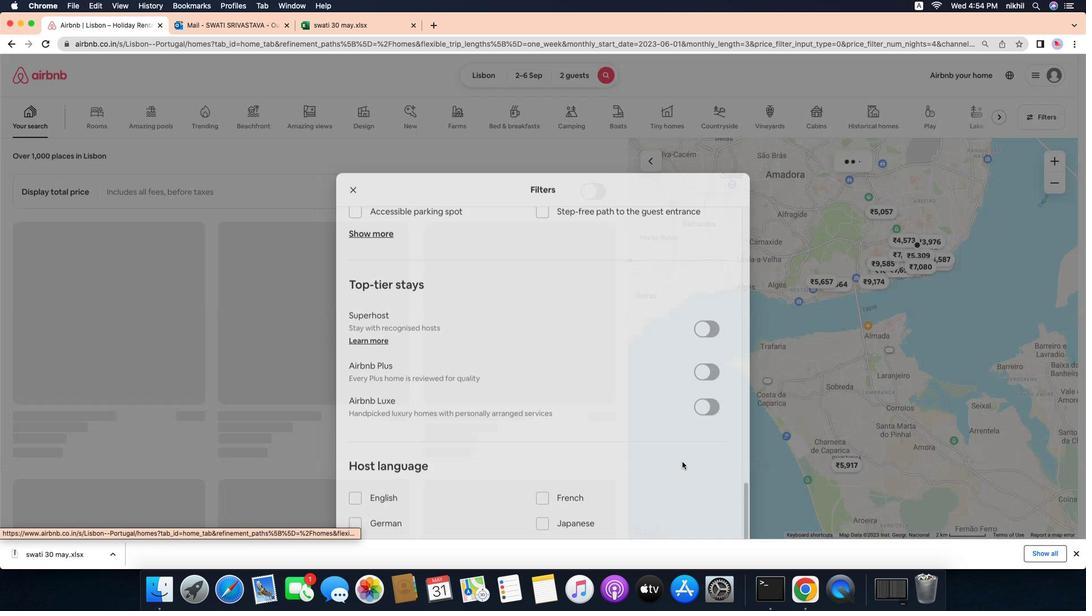 
Action: Mouse scrolled (539, 166) with delta (539, 166)
Screenshot: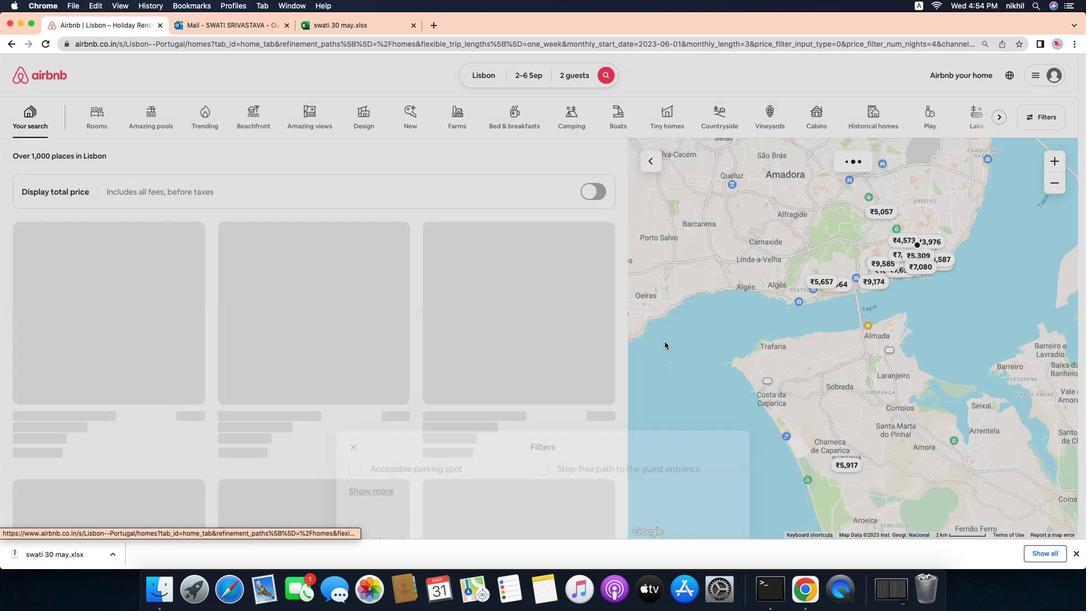 
Action: Mouse scrolled (539, 166) with delta (539, 166)
Screenshot: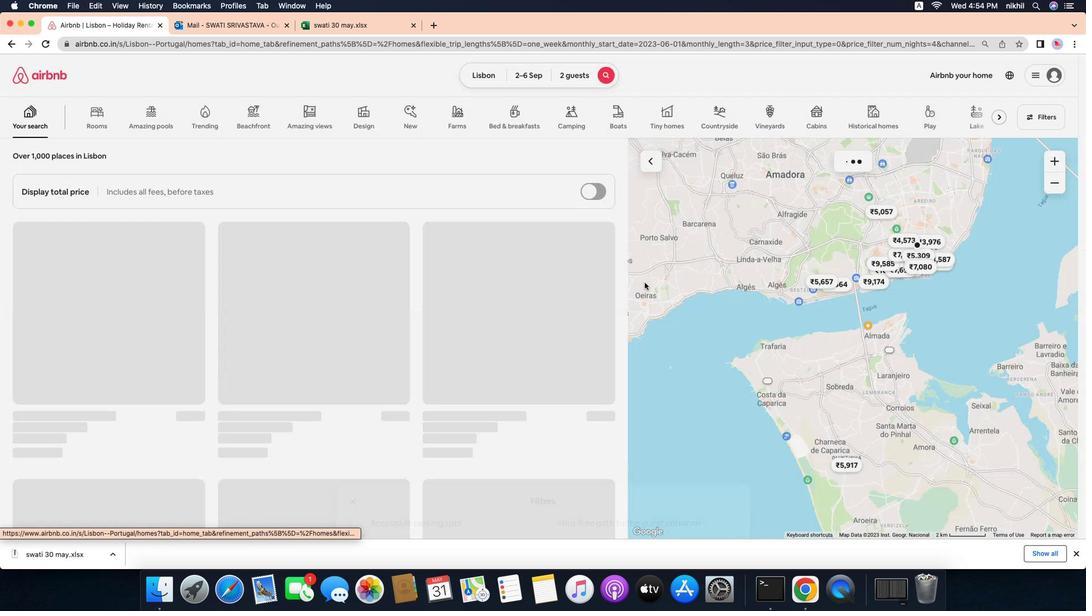 
Action: Mouse scrolled (539, 166) with delta (539, 166)
Screenshot: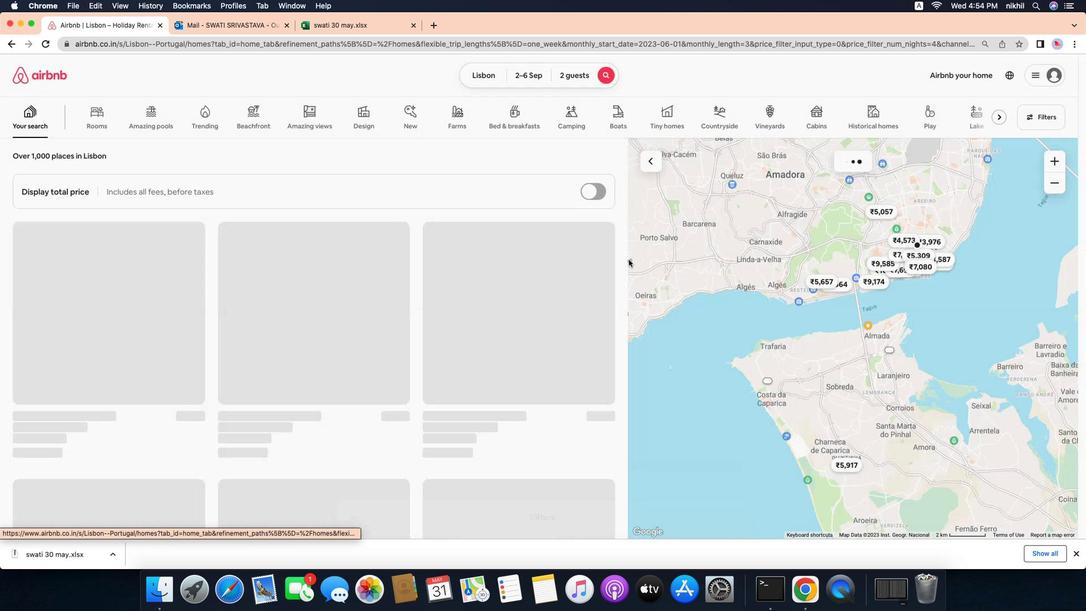 
Action: Mouse moved to (539, 166)
Screenshot: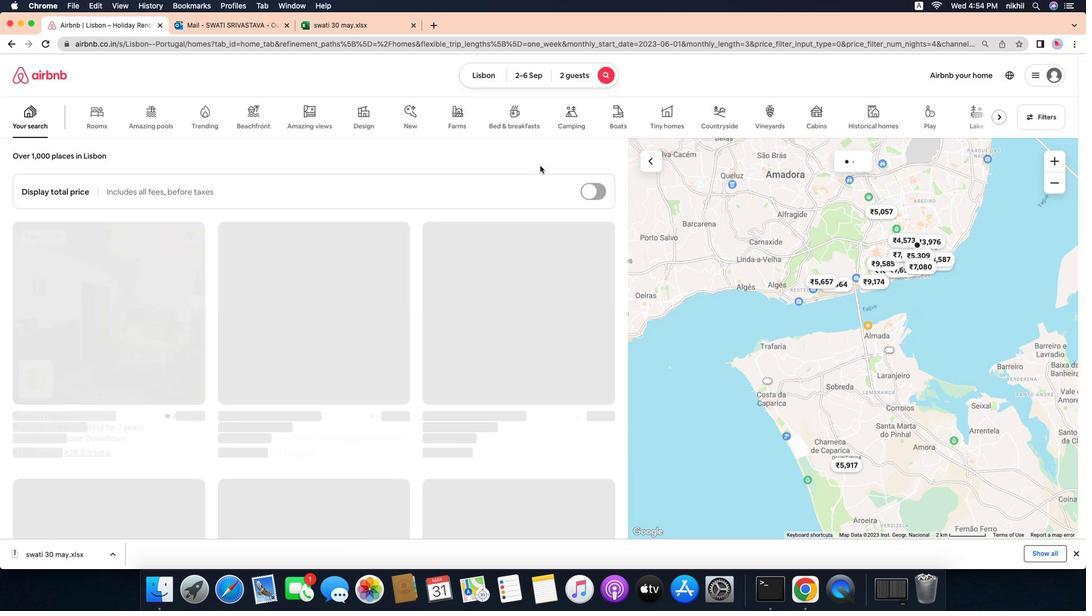 
Action: Mouse scrolled (539, 166) with delta (539, 166)
Screenshot: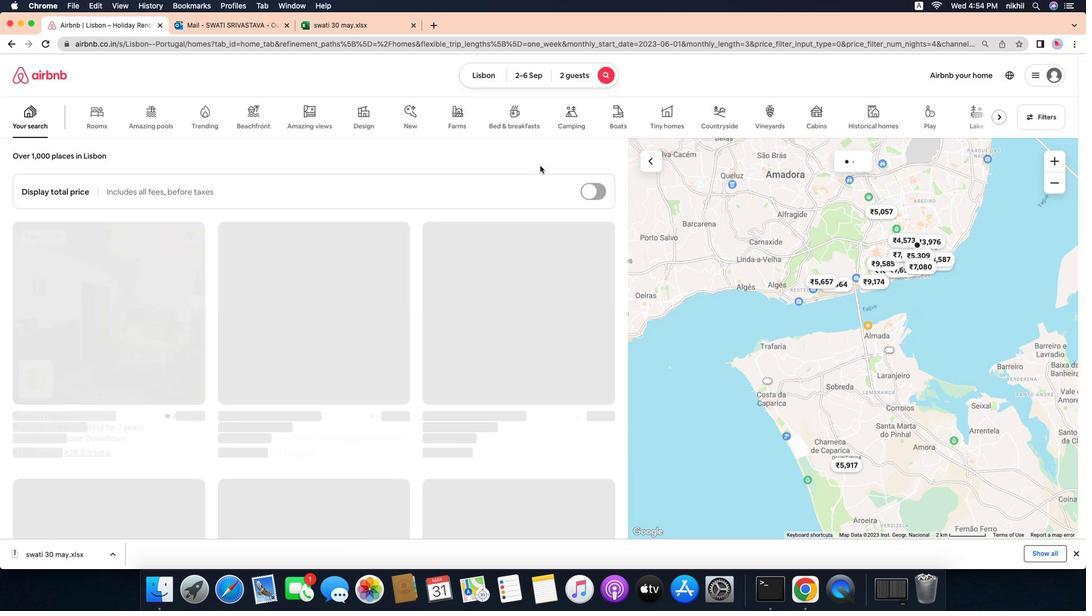 
Action: Mouse scrolled (539, 166) with delta (539, 166)
Screenshot: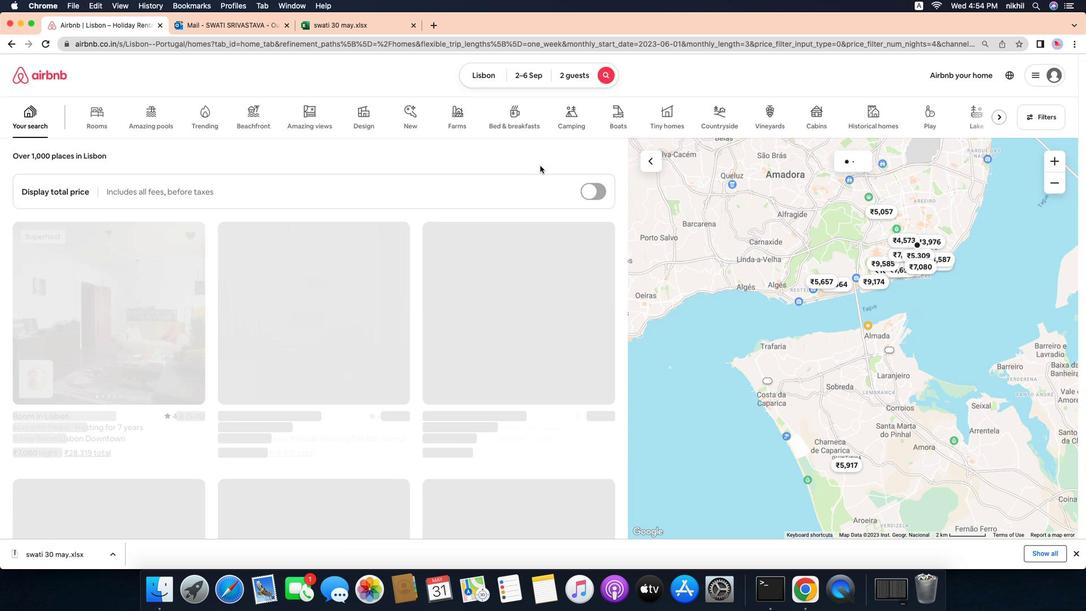 
Action: Mouse scrolled (539, 166) with delta (539, 166)
Screenshot: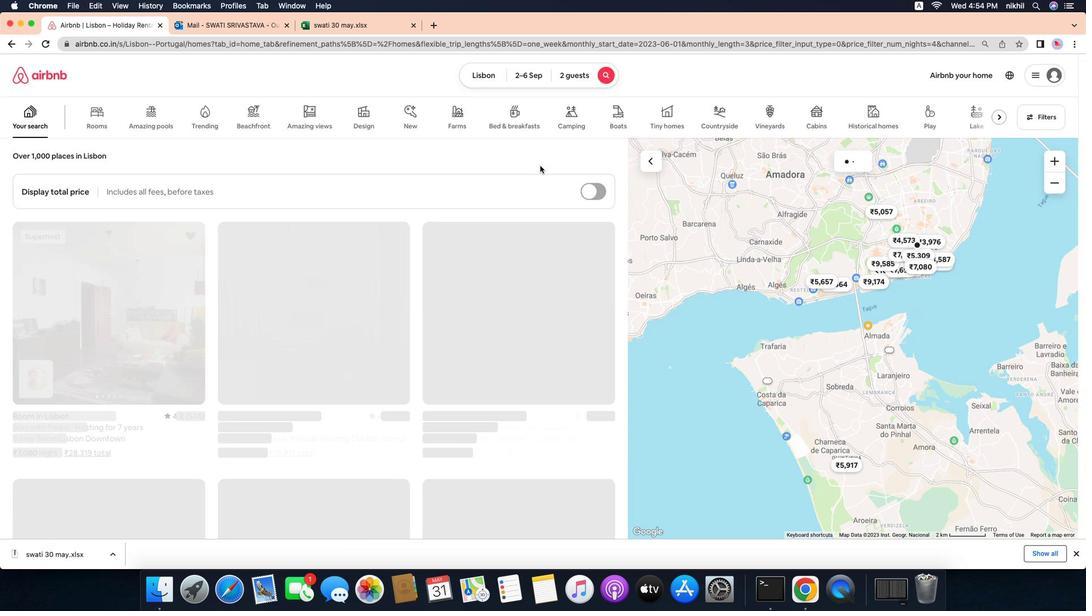 
Action: Mouse scrolled (539, 166) with delta (539, 166)
Screenshot: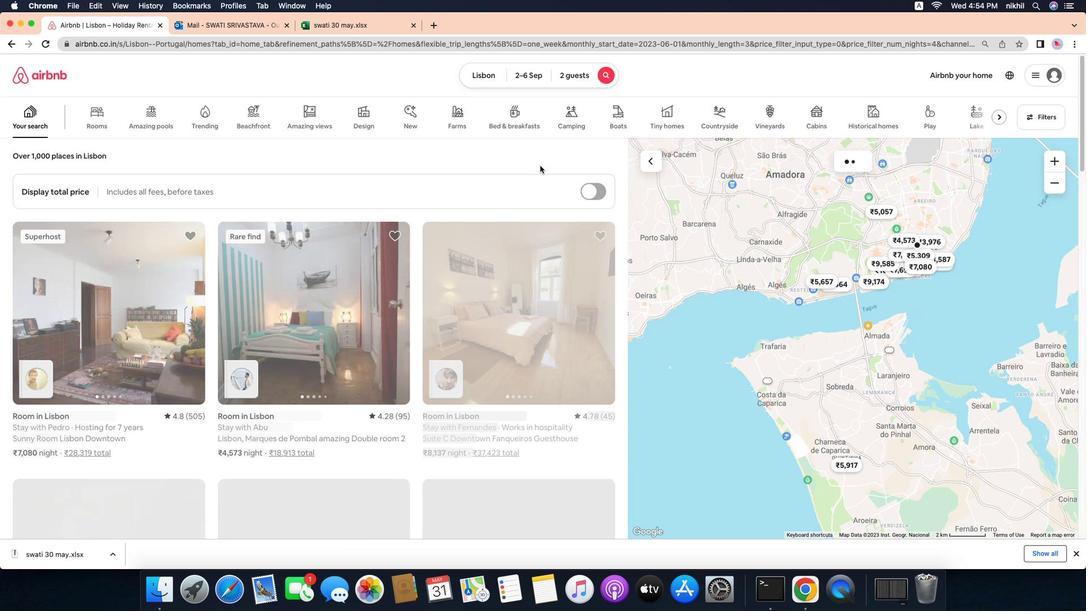 
Action: Mouse moved to (539, 166)
Screenshot: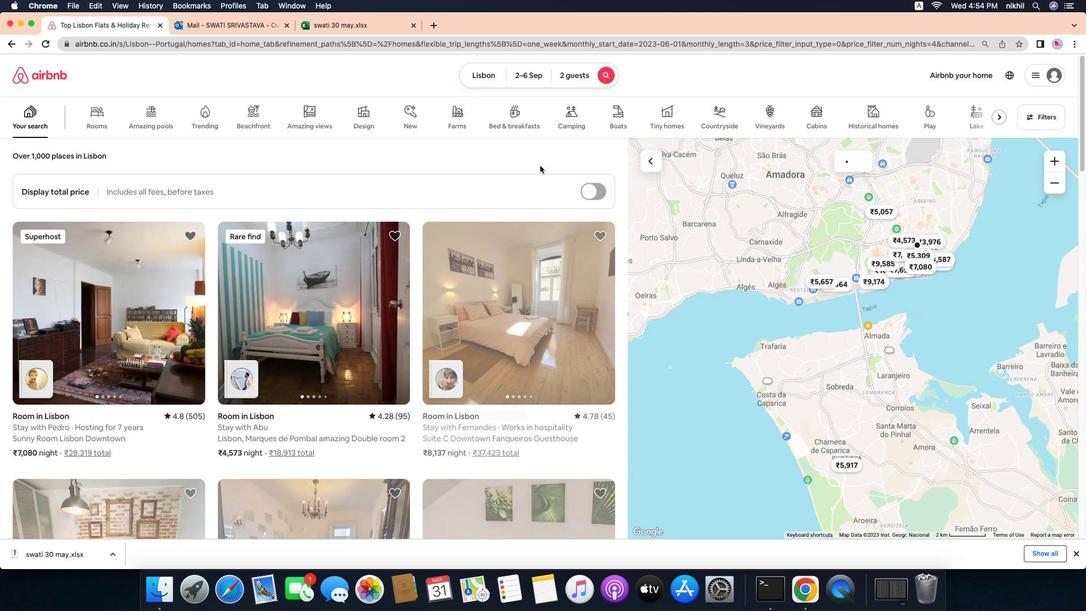 
Action: Mouse pressed left at (539, 166)
Screenshot: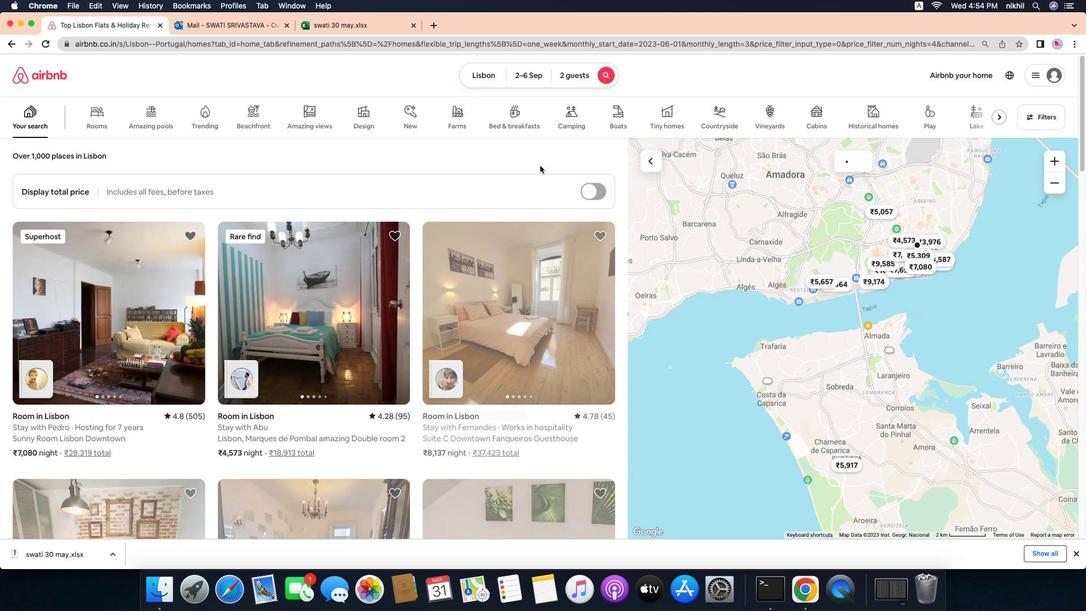 
Action: Mouse moved to (539, 166)
Screenshot: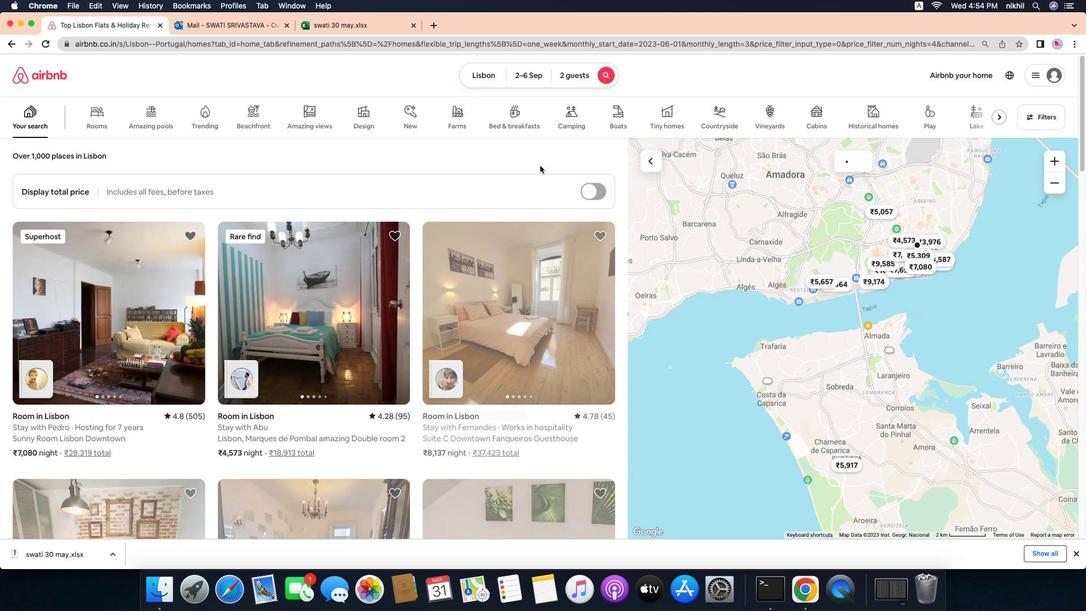 
Action: Mouse pressed left at (539, 166)
Screenshot: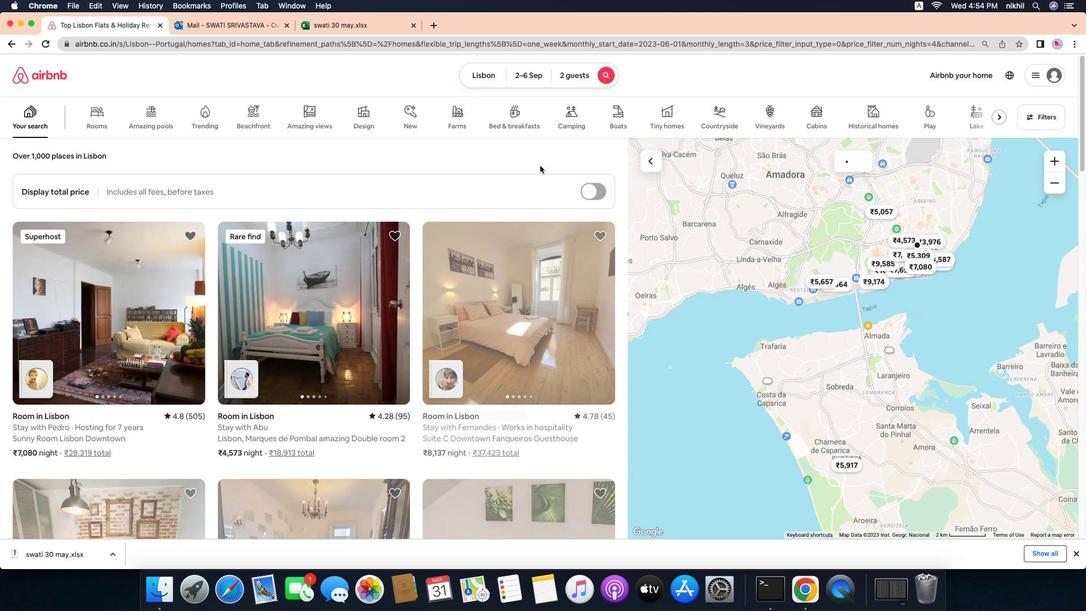 
Action: Mouse moved to (539, 166)
Screenshot: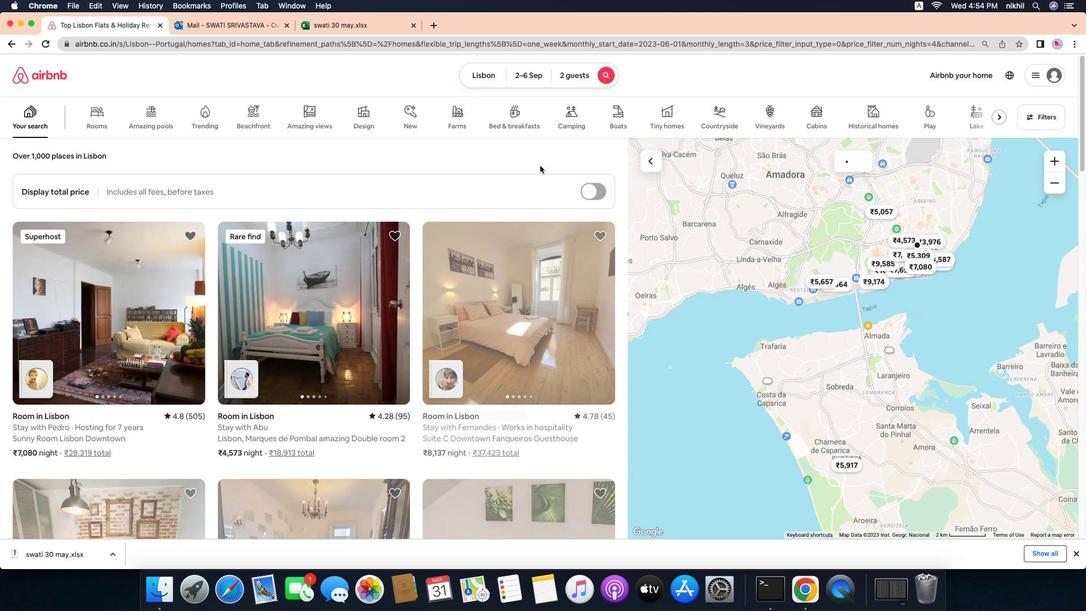 
Action: Mouse pressed left at (539, 166)
Screenshot: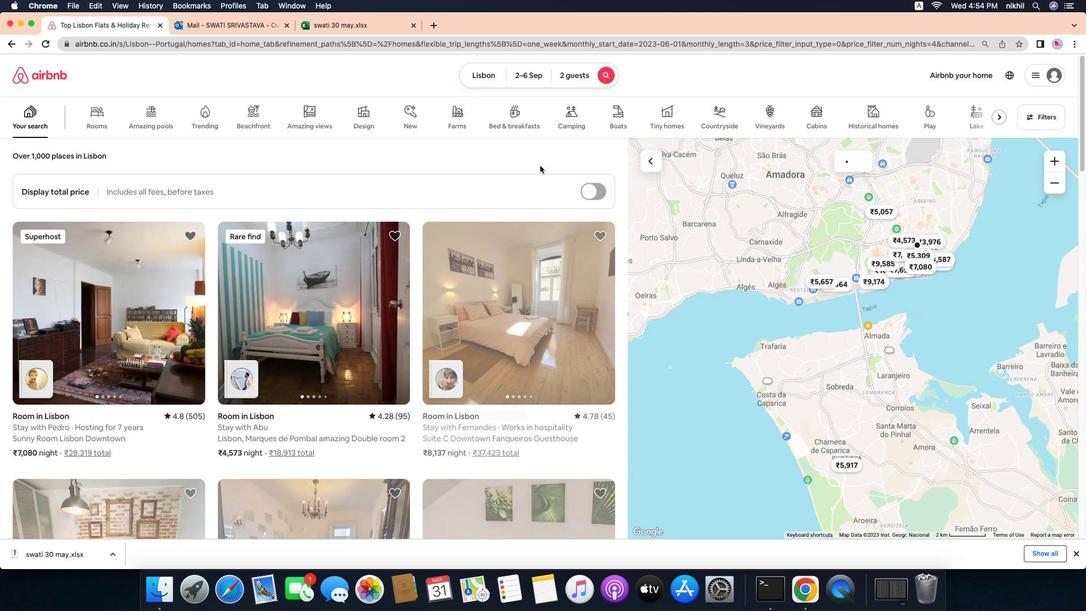 
Action: Mouse moved to (539, 166)
Screenshot: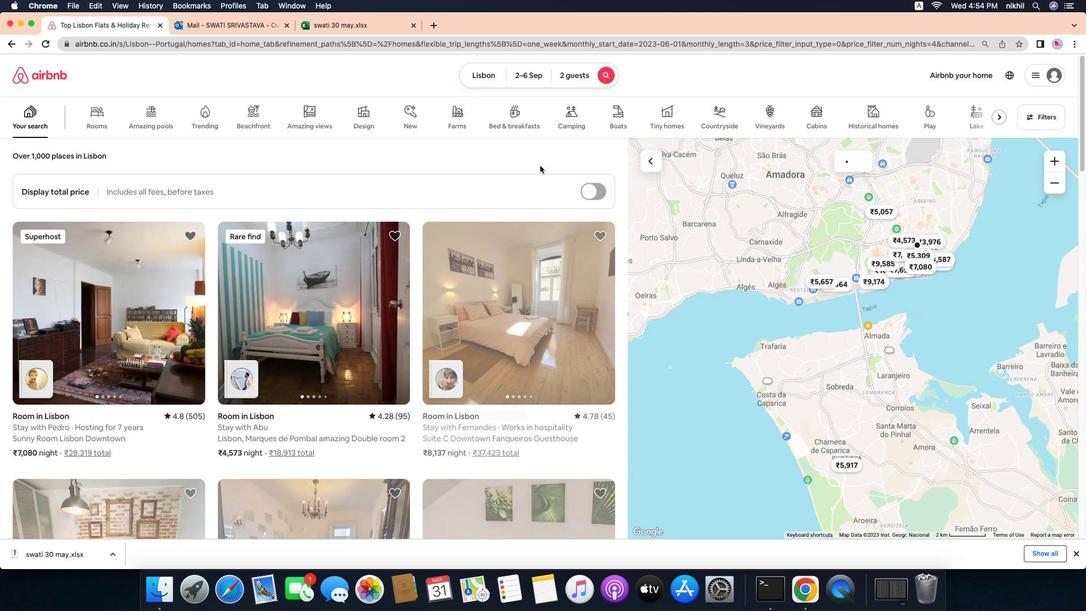 
Action: Mouse pressed left at (539, 166)
Screenshot: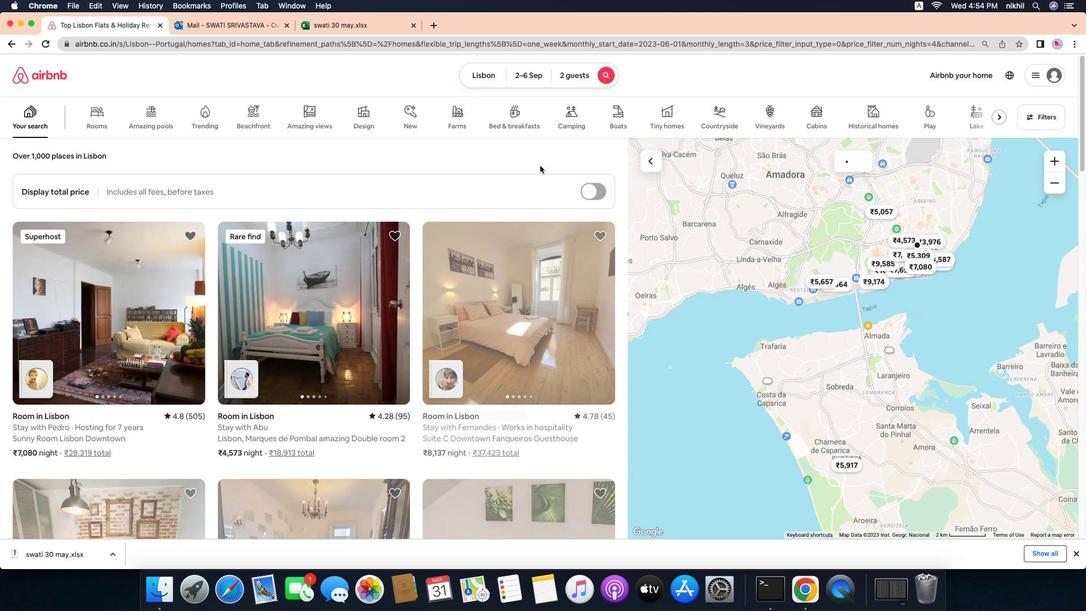 
Action: Mouse moved to (539, 166)
Screenshot: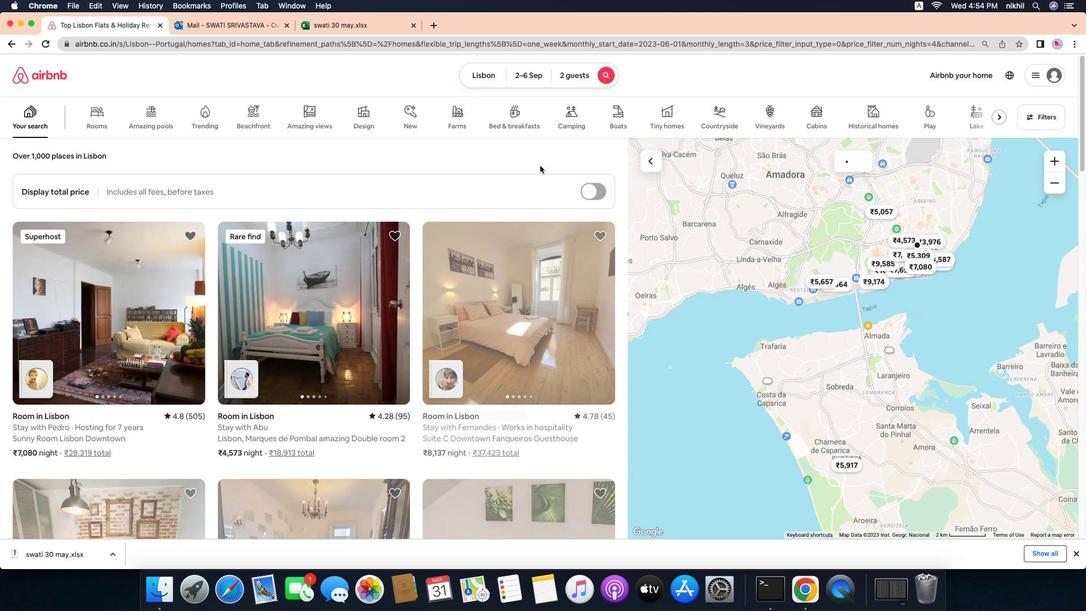 
Action: Mouse scrolled (539, 166) with delta (539, 166)
Screenshot: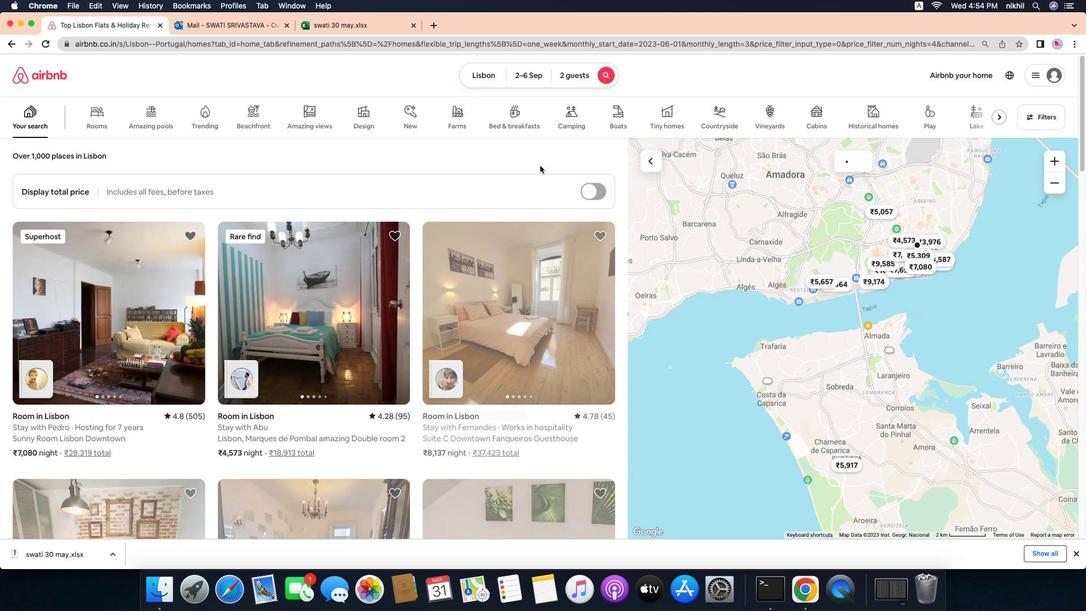 
Action: Mouse scrolled (539, 166) with delta (539, 166)
Screenshot: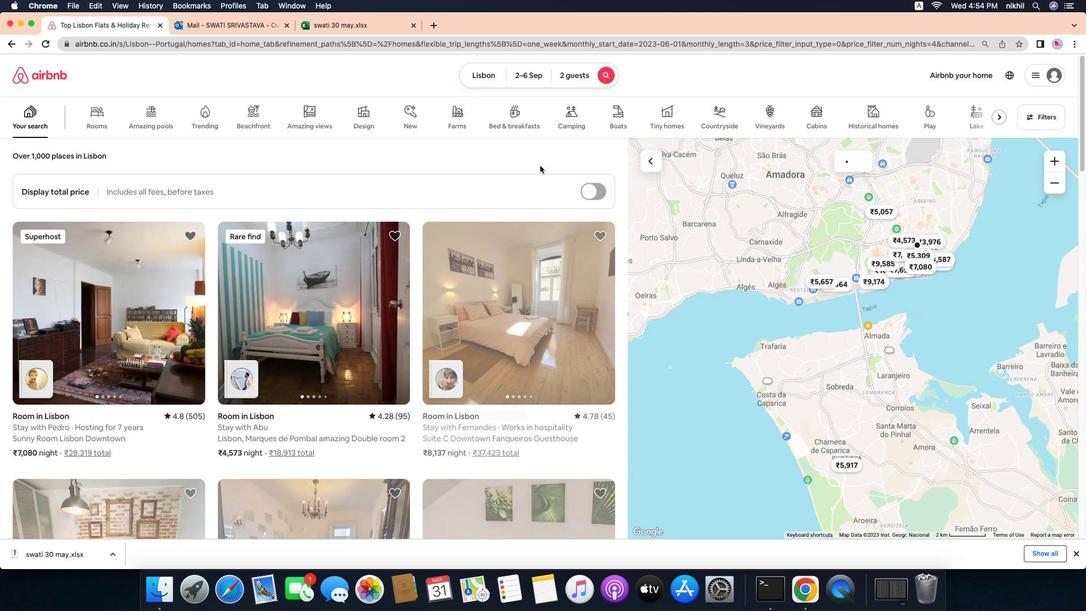 
Action: Mouse scrolled (539, 166) with delta (539, 166)
Screenshot: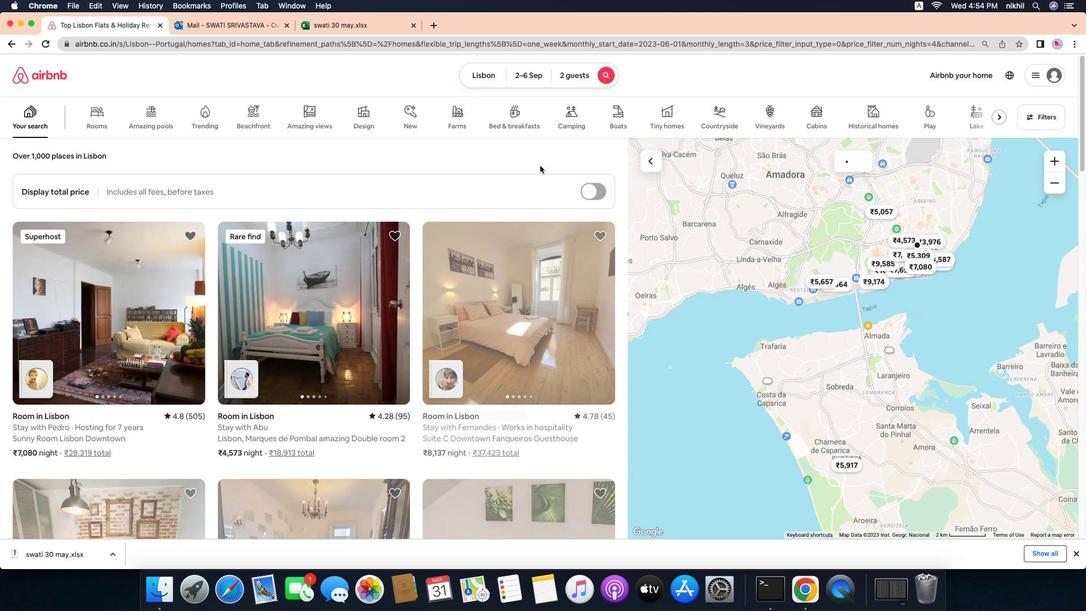 
Action: Mouse scrolled (539, 166) with delta (539, 166)
Screenshot: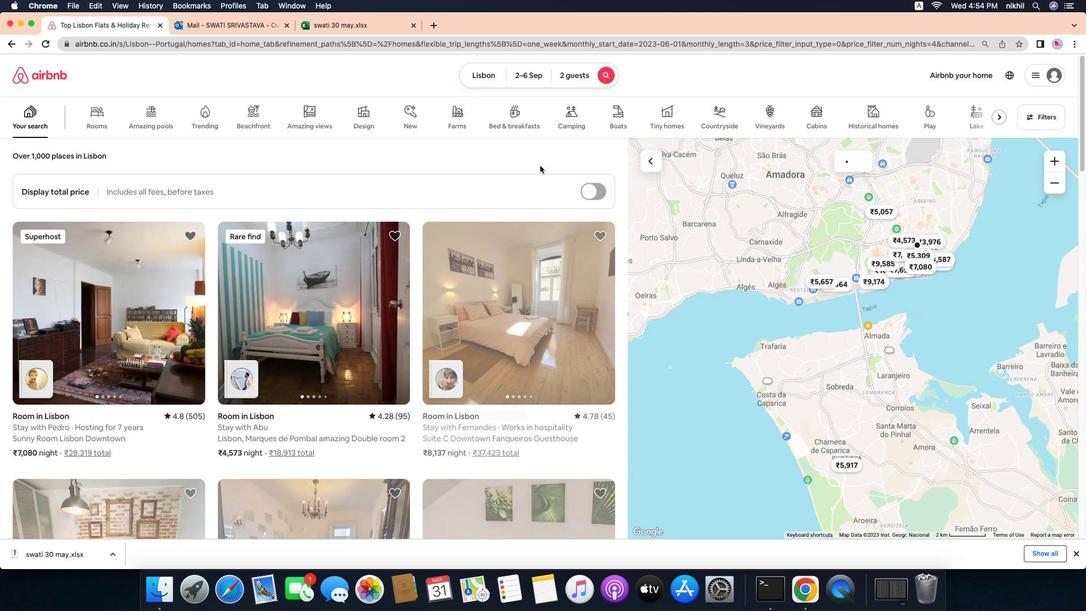 
Action: Mouse scrolled (539, 166) with delta (539, 166)
Screenshot: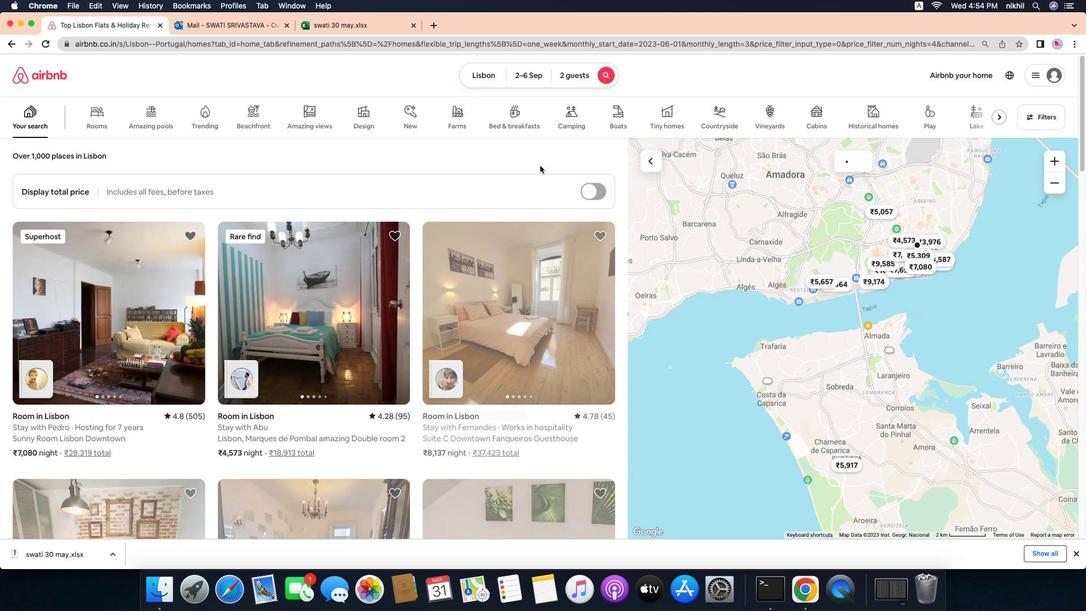 
Action: Mouse moved to (539, 166)
Screenshot: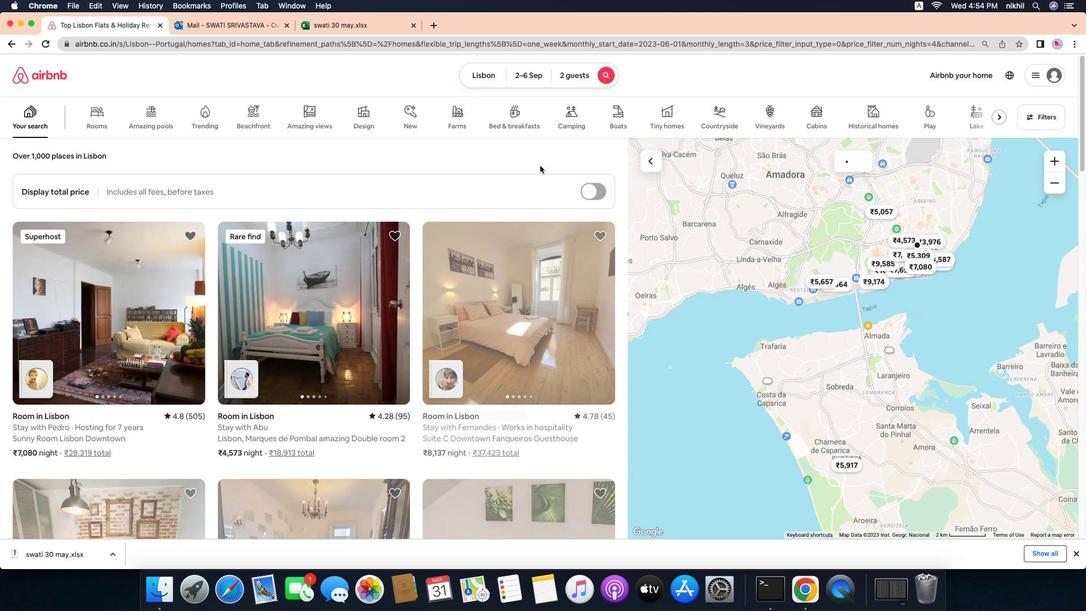 
Action: Mouse pressed left at (539, 166)
Screenshot: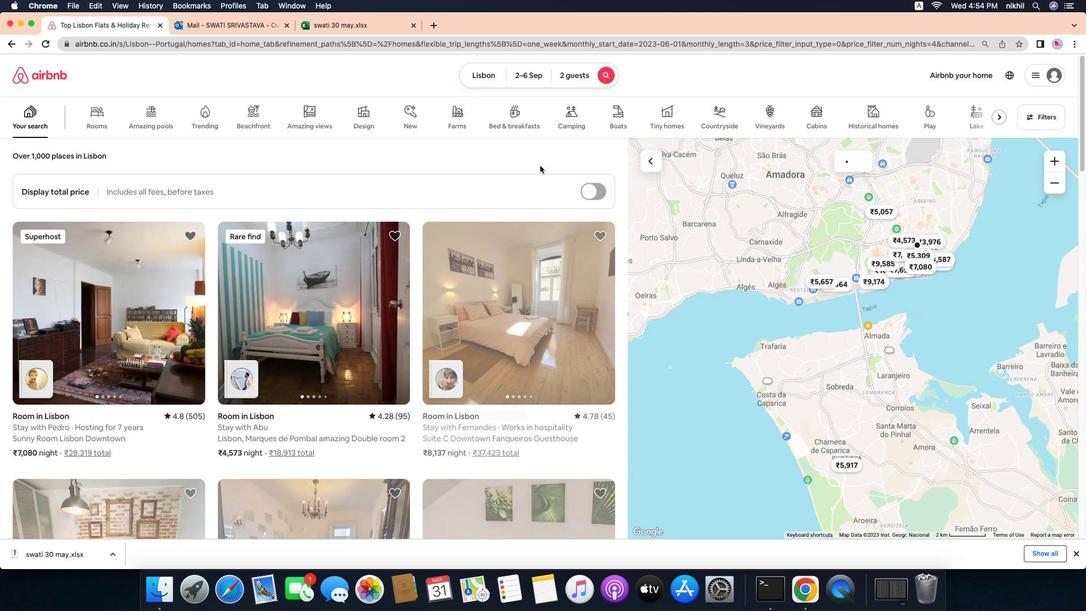 
Action: Mouse moved to (539, 166)
Screenshot: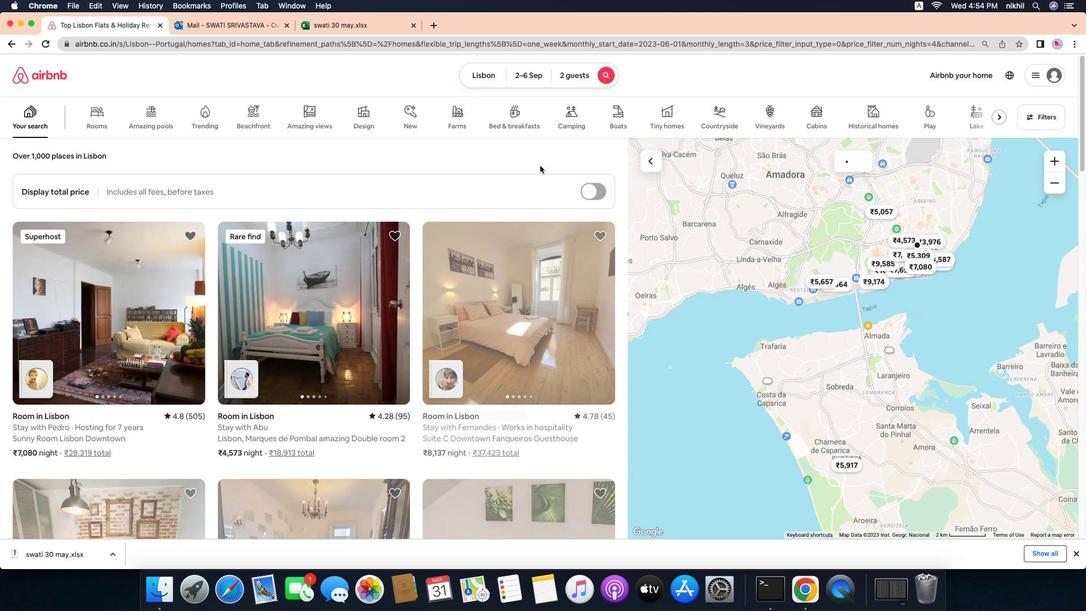 
Action: Mouse scrolled (539, 166) with delta (539, 166)
Screenshot: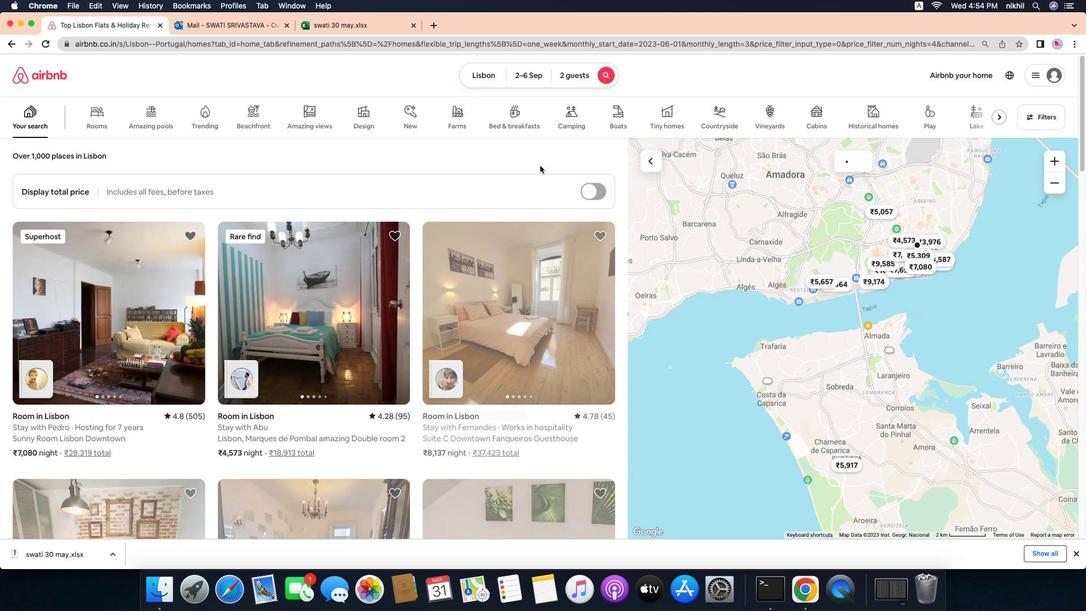 
Action: Mouse moved to (539, 166)
Screenshot: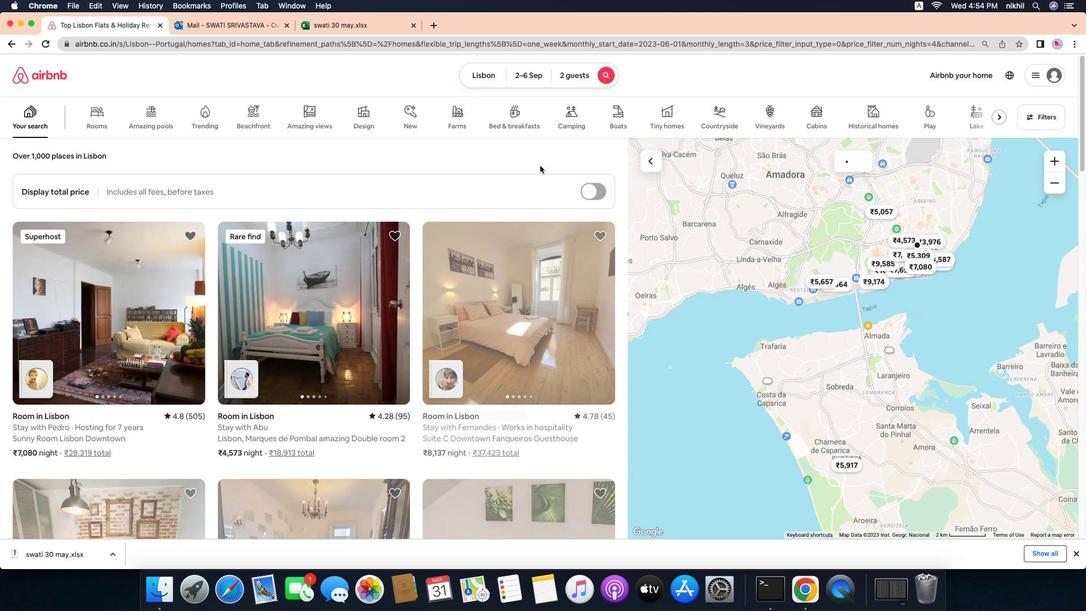 
Action: Mouse scrolled (539, 166) with delta (539, 166)
Screenshot: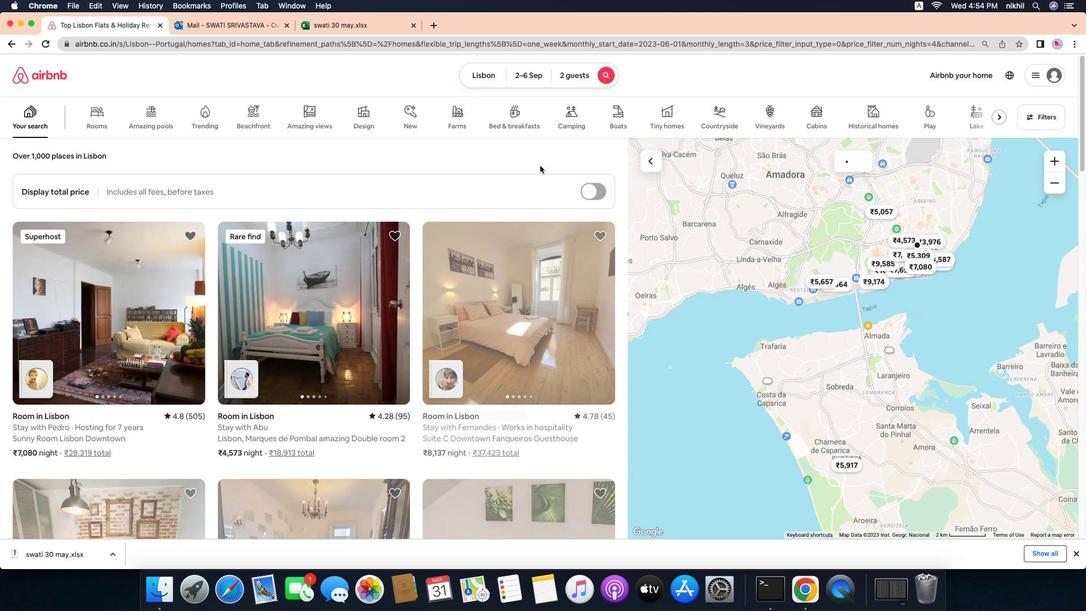 
Action: Mouse moved to (539, 166)
Screenshot: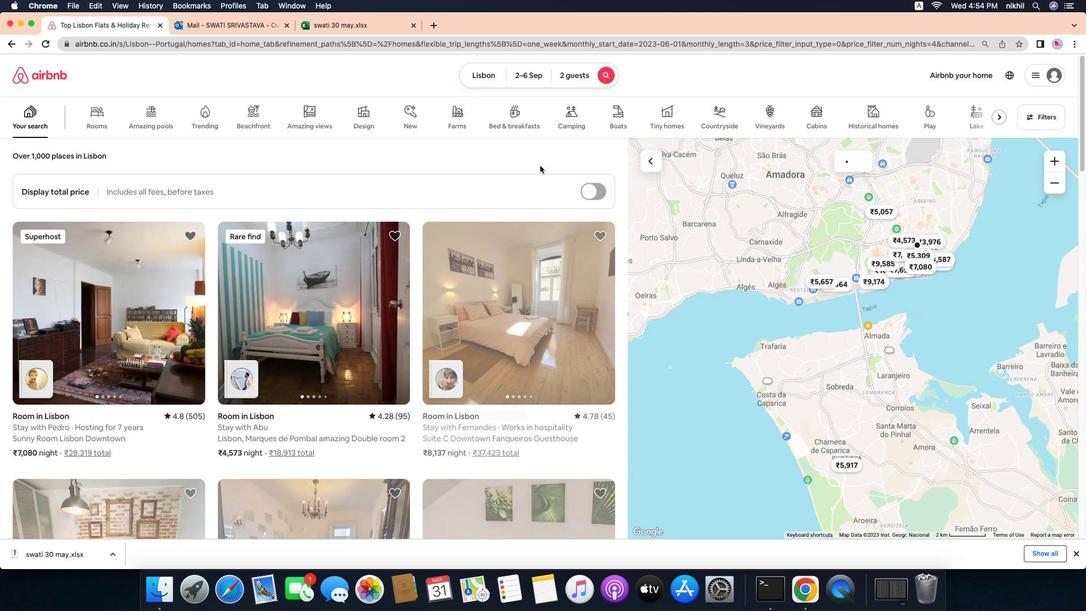 
Action: Mouse scrolled (539, 166) with delta (539, 166)
Screenshot: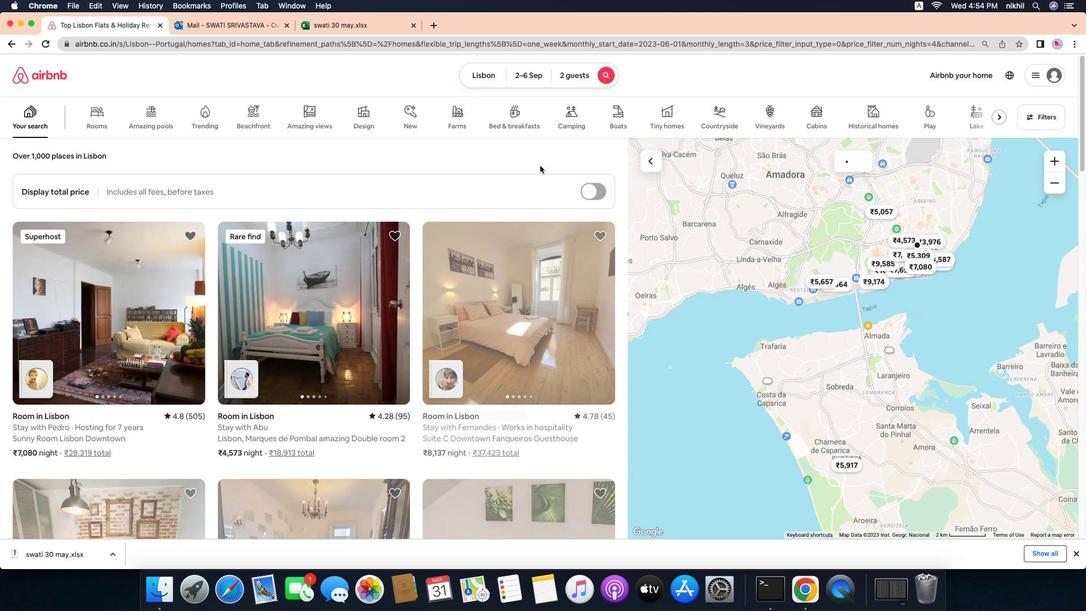 
Action: Mouse moved to (539, 166)
Screenshot: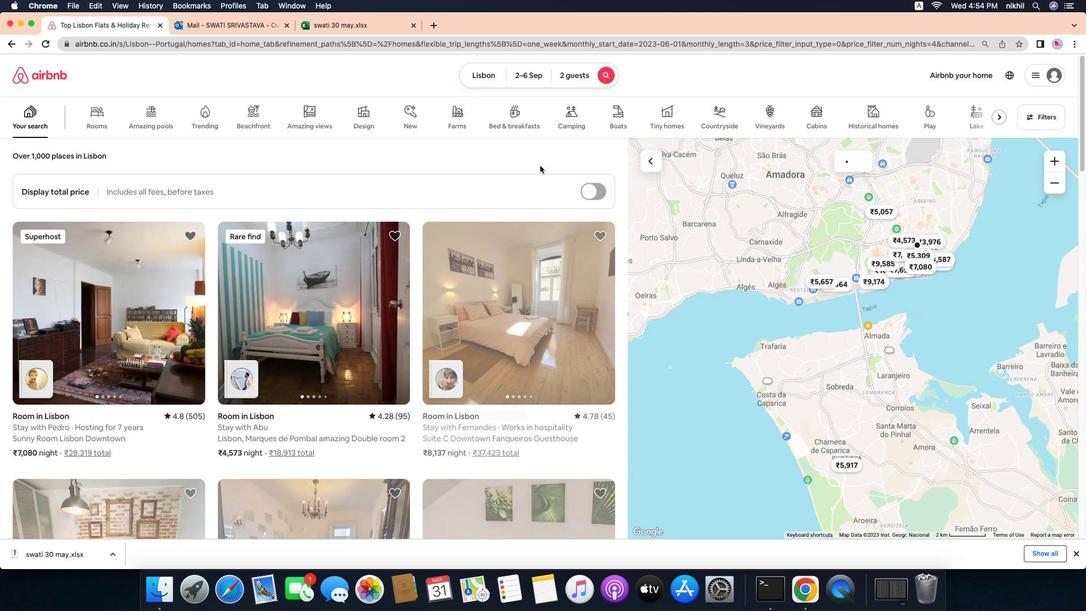 
Action: Mouse scrolled (539, 166) with delta (539, 166)
Screenshot: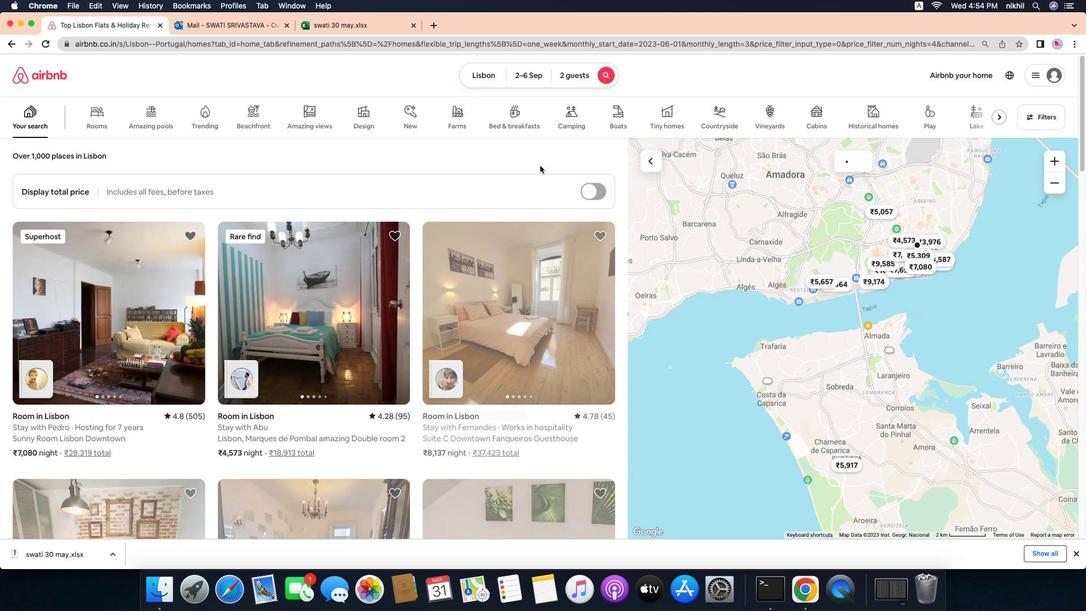 
Action: Mouse moved to (539, 166)
Screenshot: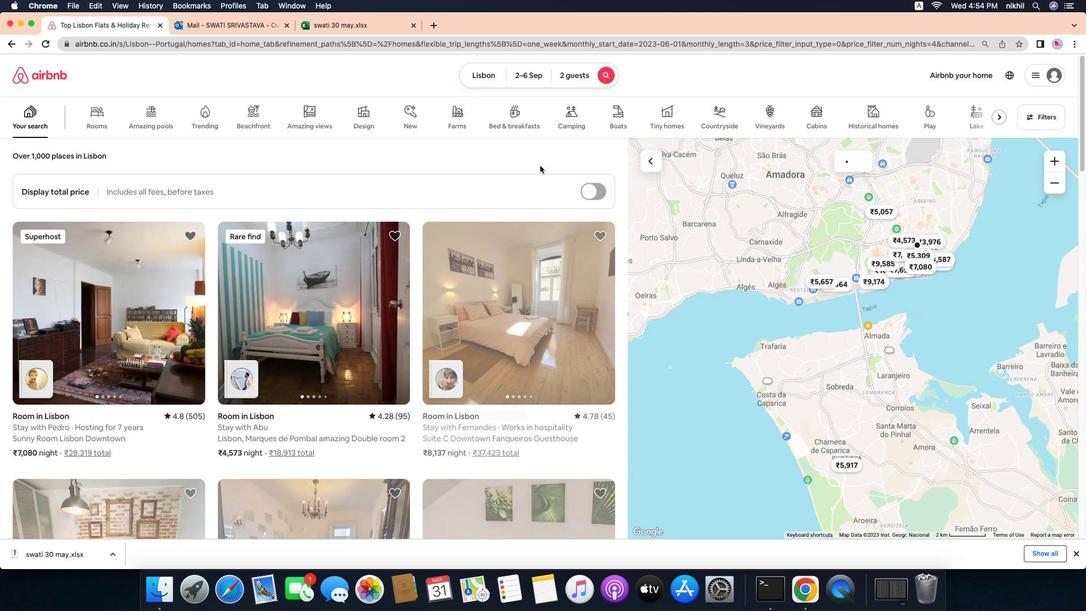 
Action: Mouse scrolled (539, 166) with delta (539, 166)
Screenshot: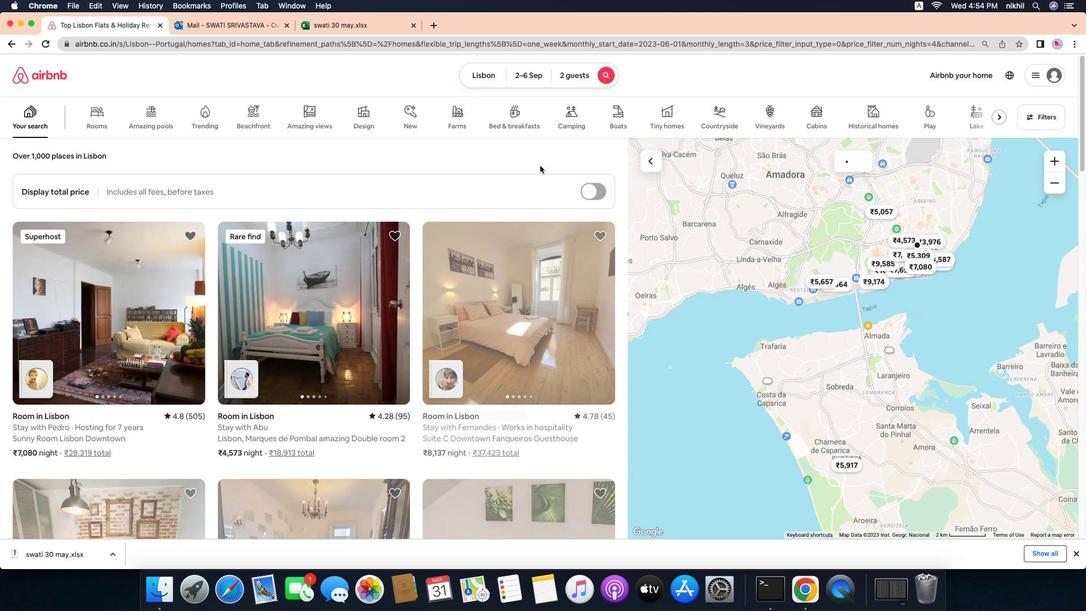 
Action: Mouse moved to (539, 166)
Screenshot: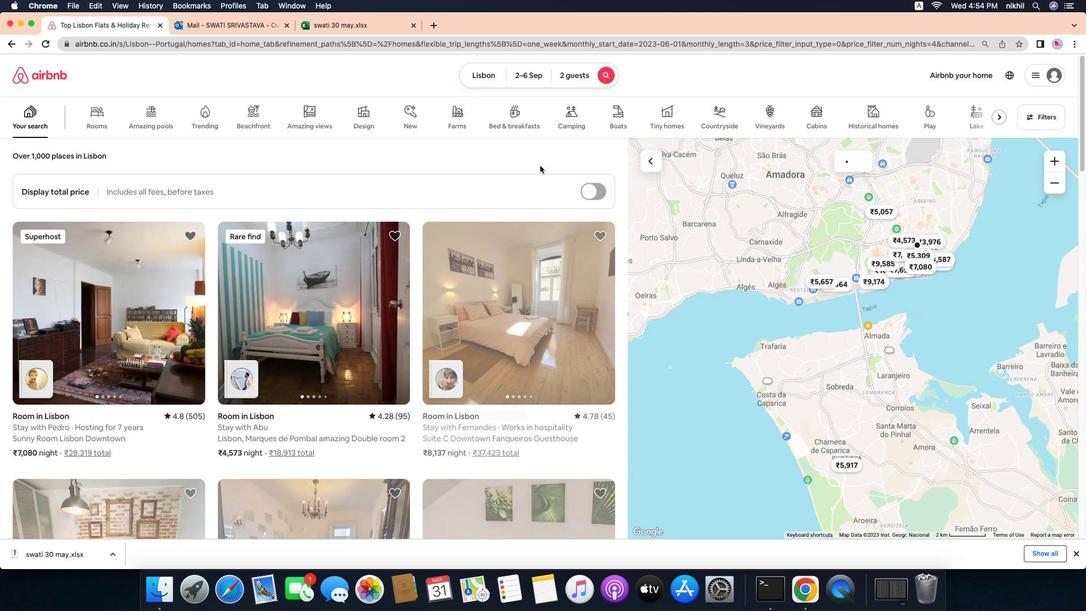 
Action: Mouse scrolled (539, 166) with delta (539, 166)
Screenshot: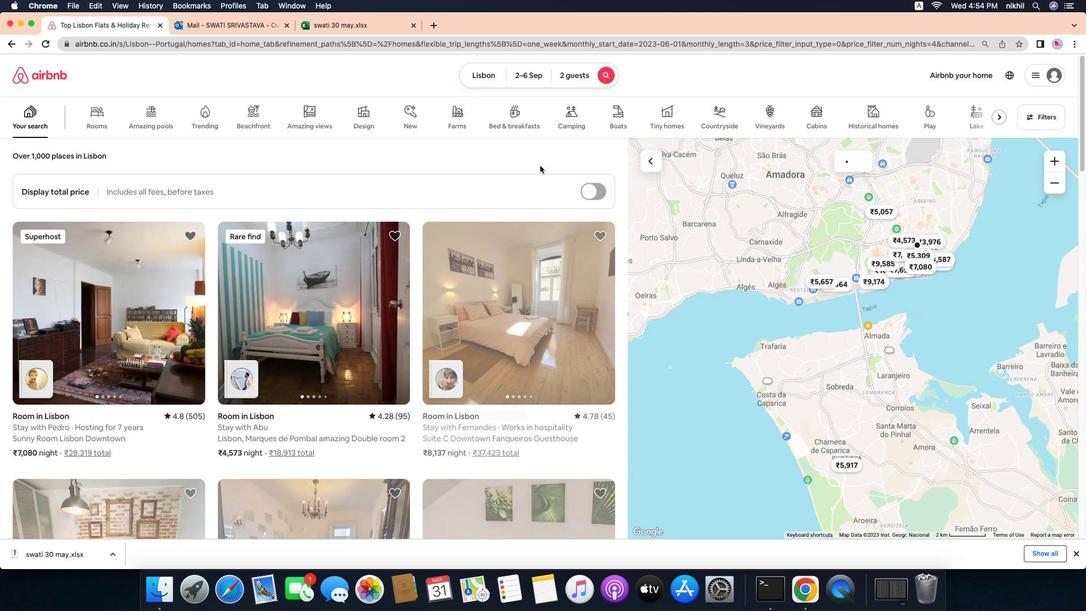 
Action: Mouse moved to (539, 166)
Screenshot: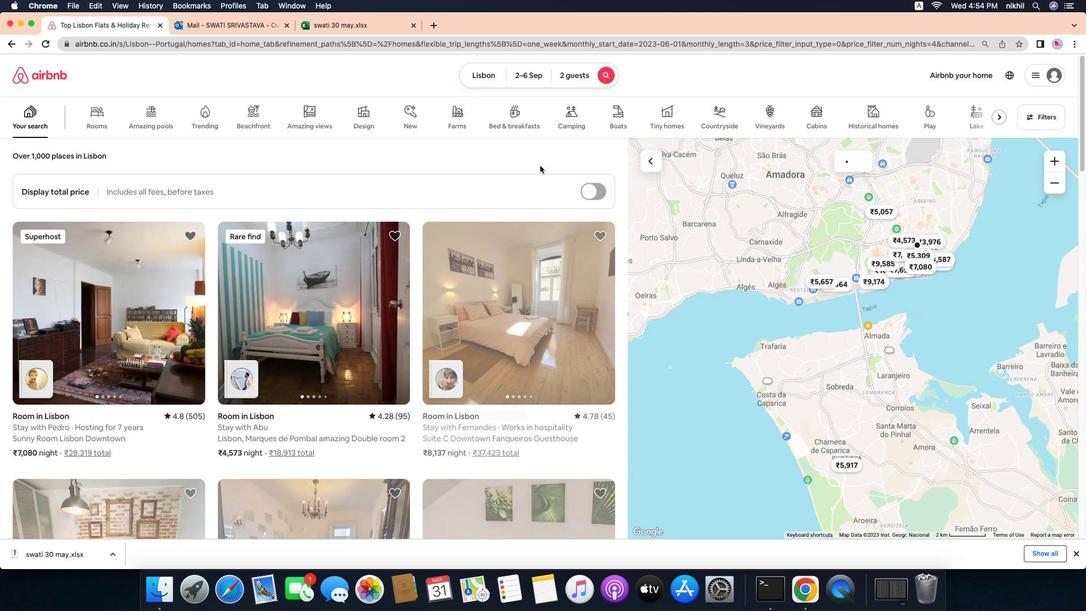 
Action: Mouse scrolled (539, 166) with delta (539, 166)
Screenshot: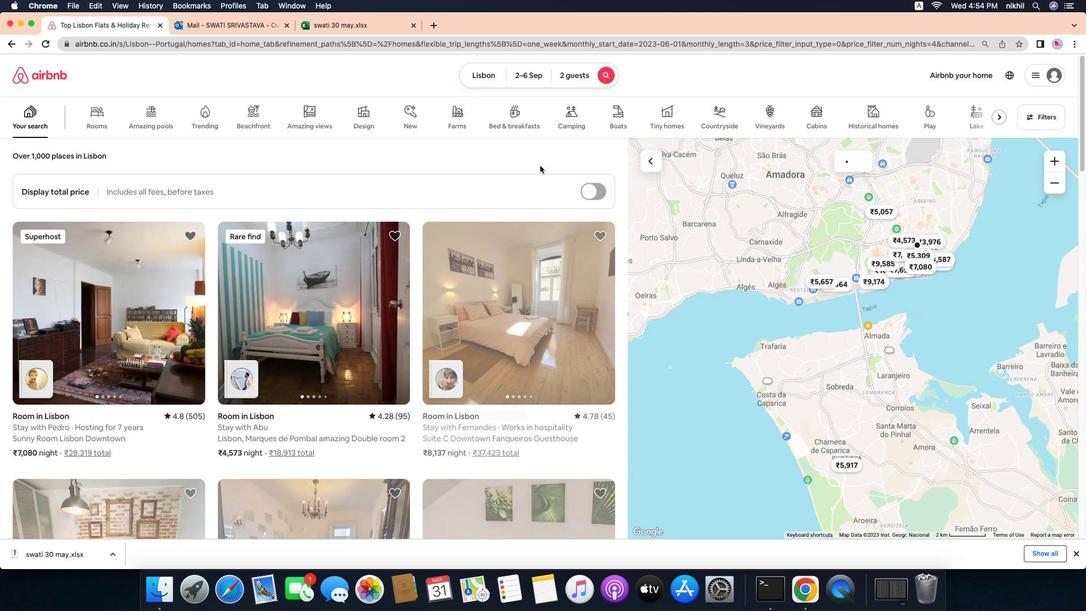
Action: Mouse moved to (539, 166)
Screenshot: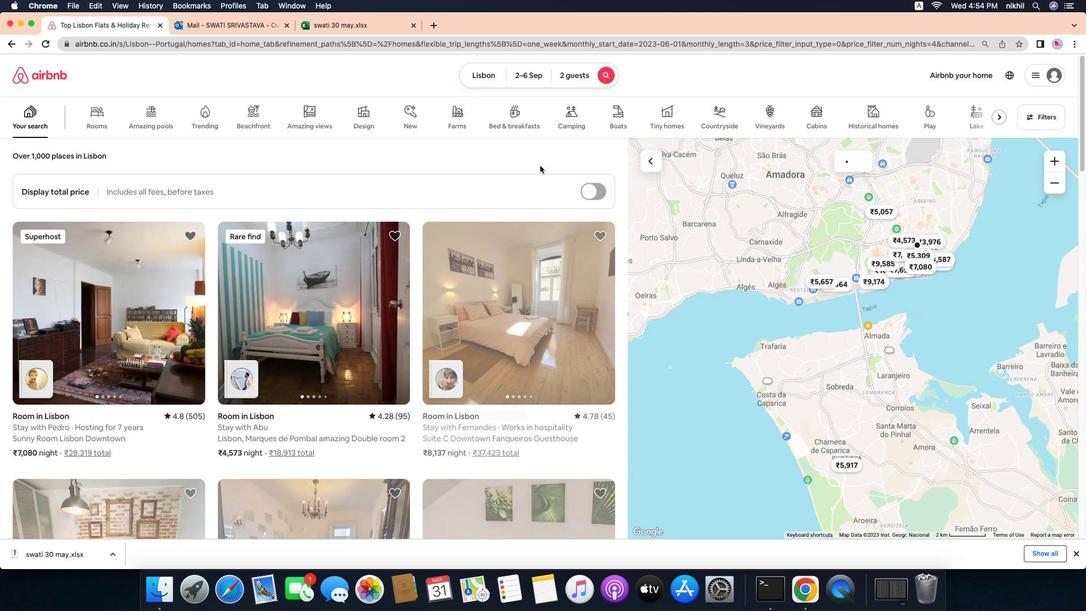 
Action: Mouse pressed left at (539, 166)
Screenshot: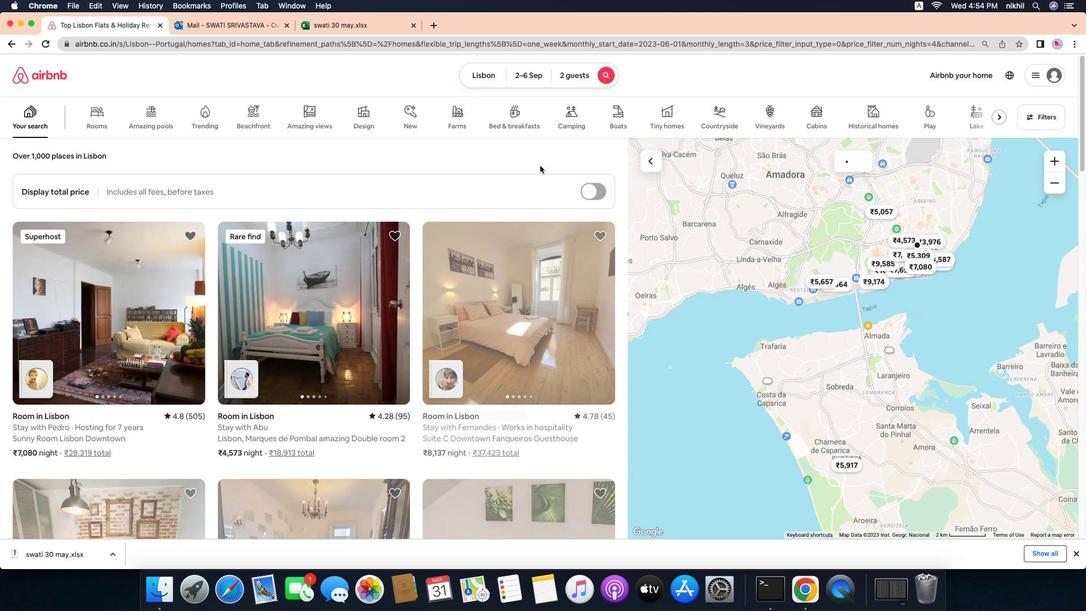 
Action: Mouse moved to (539, 166)
Screenshot: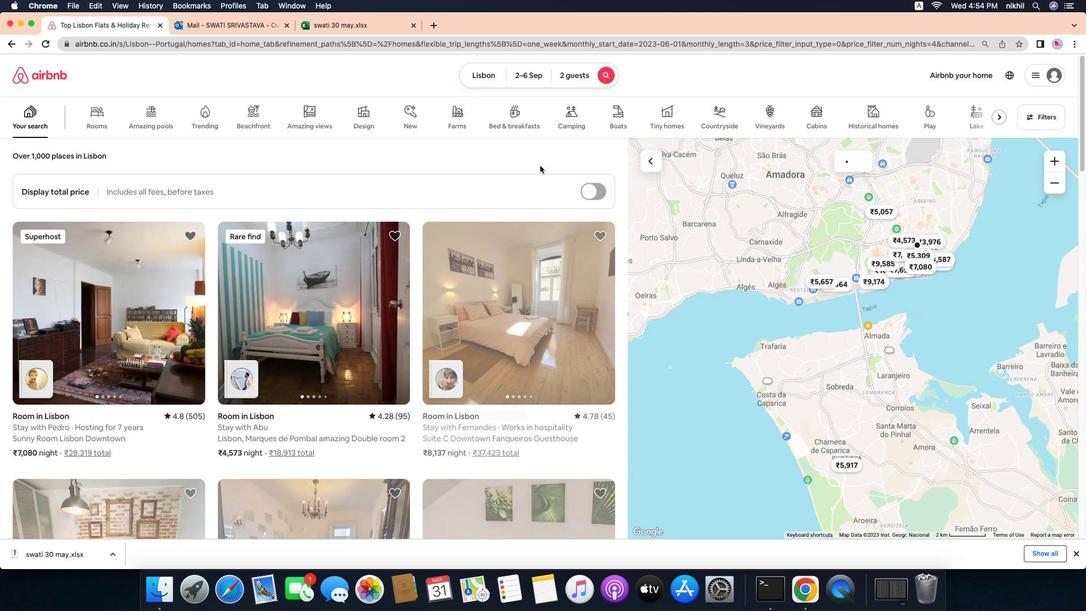 
Action: Mouse pressed left at (539, 166)
Screenshot: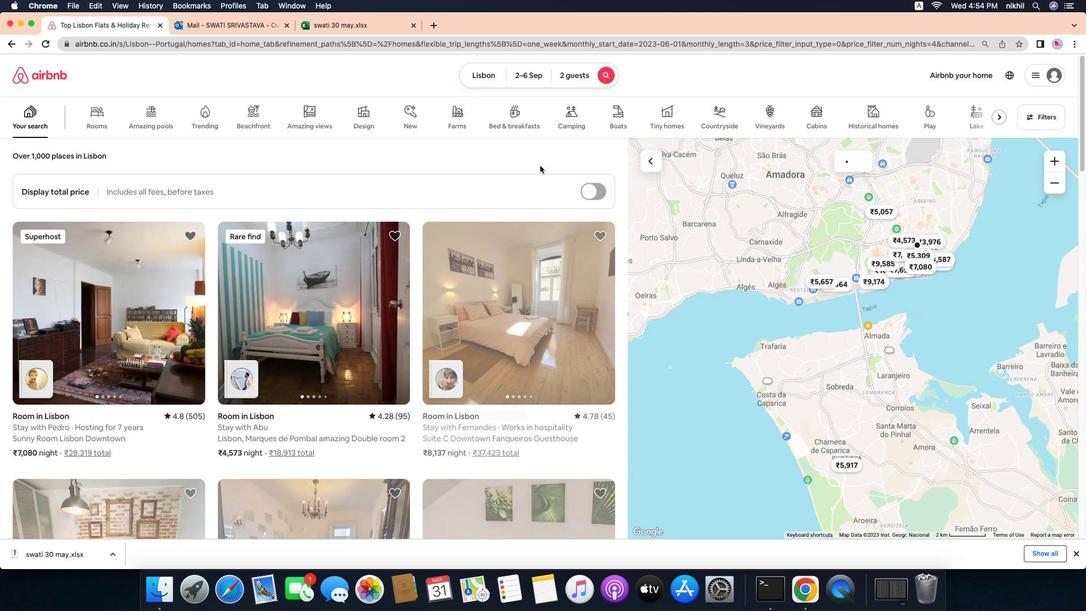 
Action: Mouse moved to (539, 166)
Screenshot: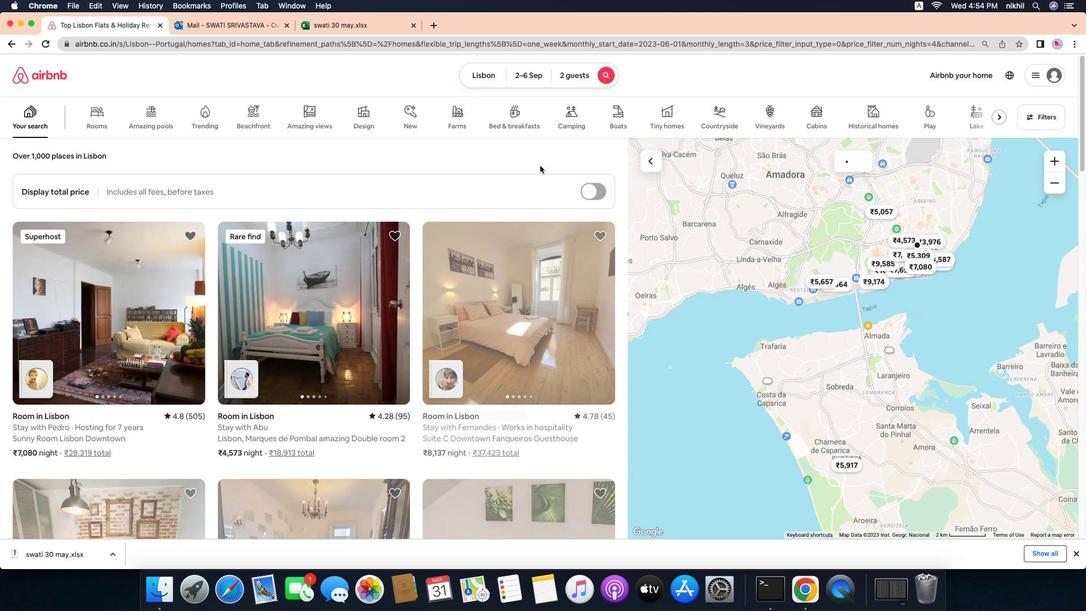 
